 Task: Create a due date automation trigger when advanced on, 2 hours after a card is due add fields without custom field "Resume" set to a date not in this month.
Action: Mouse moved to (1044, 311)
Screenshot: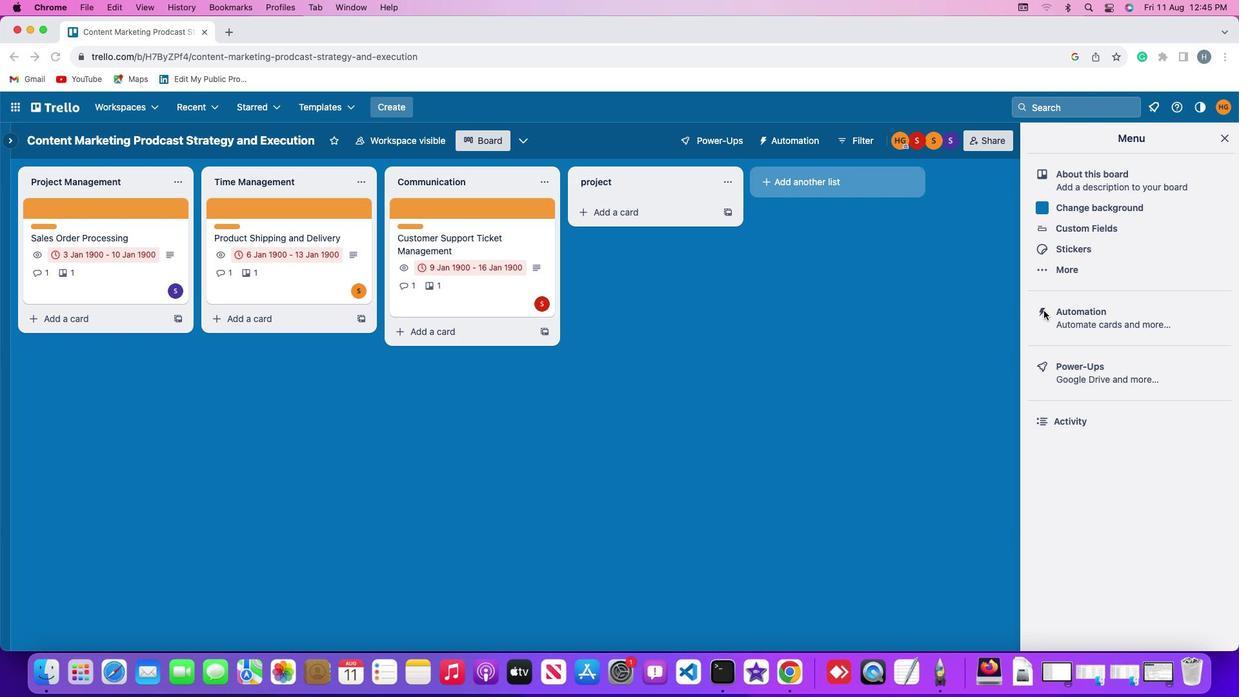 
Action: Mouse pressed left at (1044, 311)
Screenshot: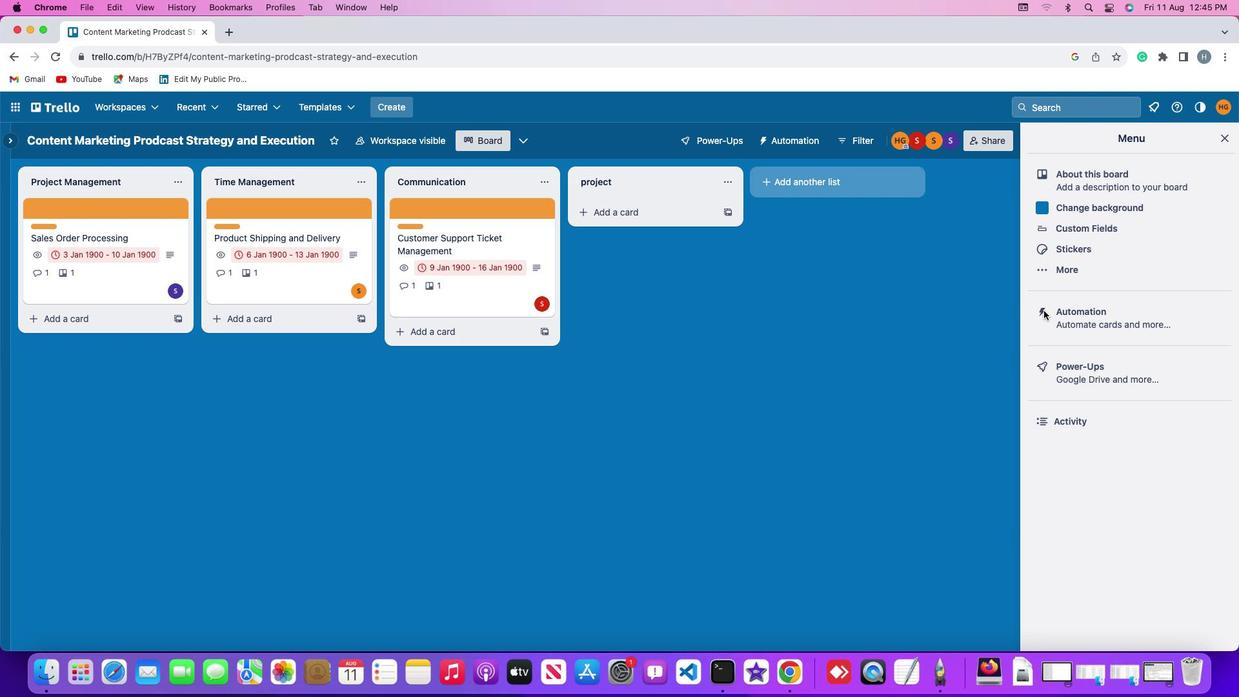 
Action: Mouse pressed left at (1044, 311)
Screenshot: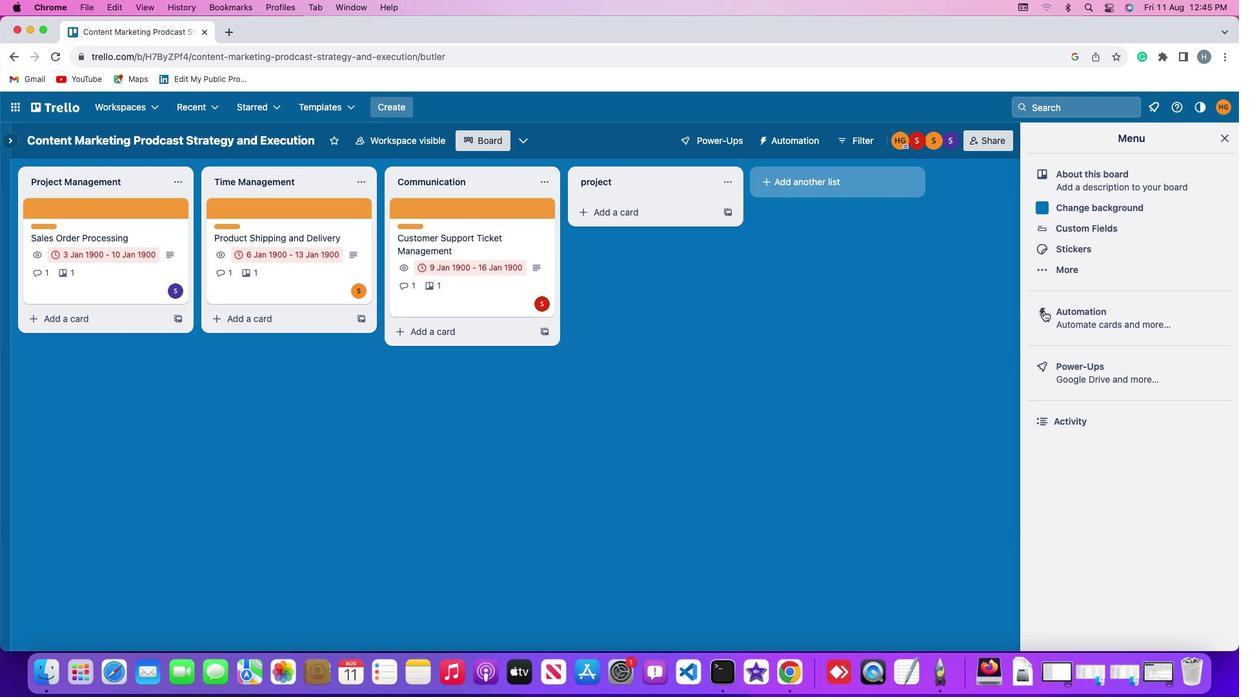 
Action: Mouse moved to (61, 308)
Screenshot: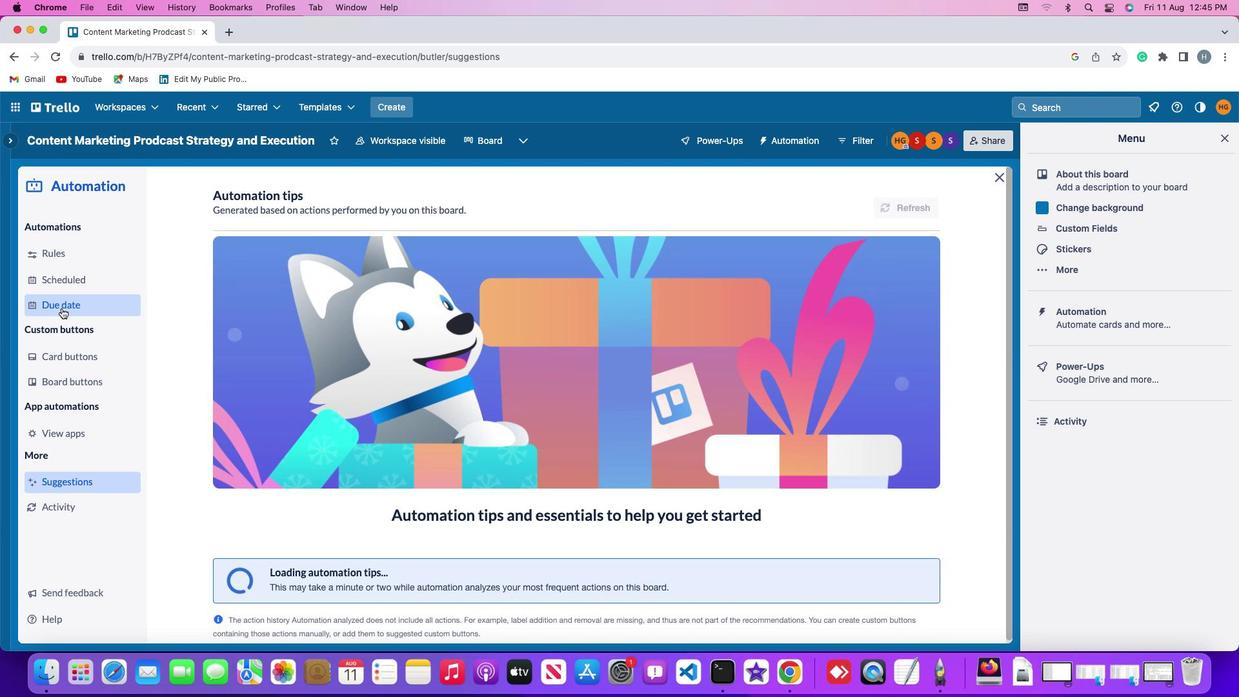 
Action: Mouse pressed left at (61, 308)
Screenshot: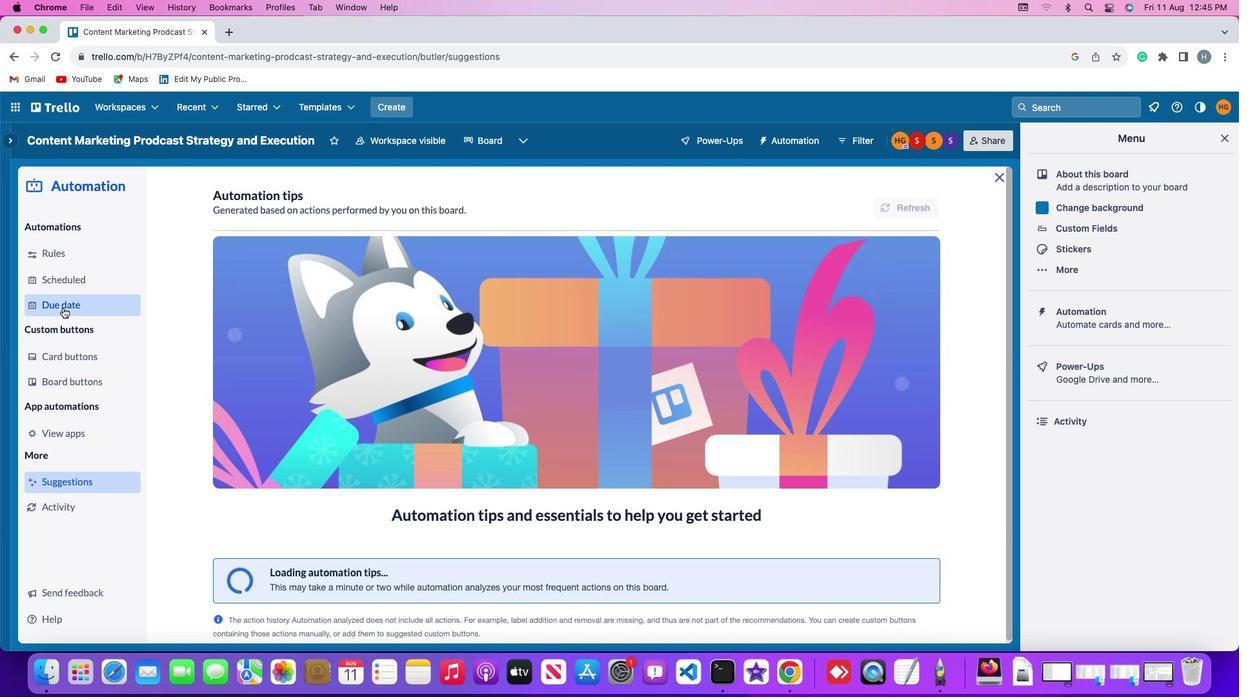 
Action: Mouse moved to (880, 197)
Screenshot: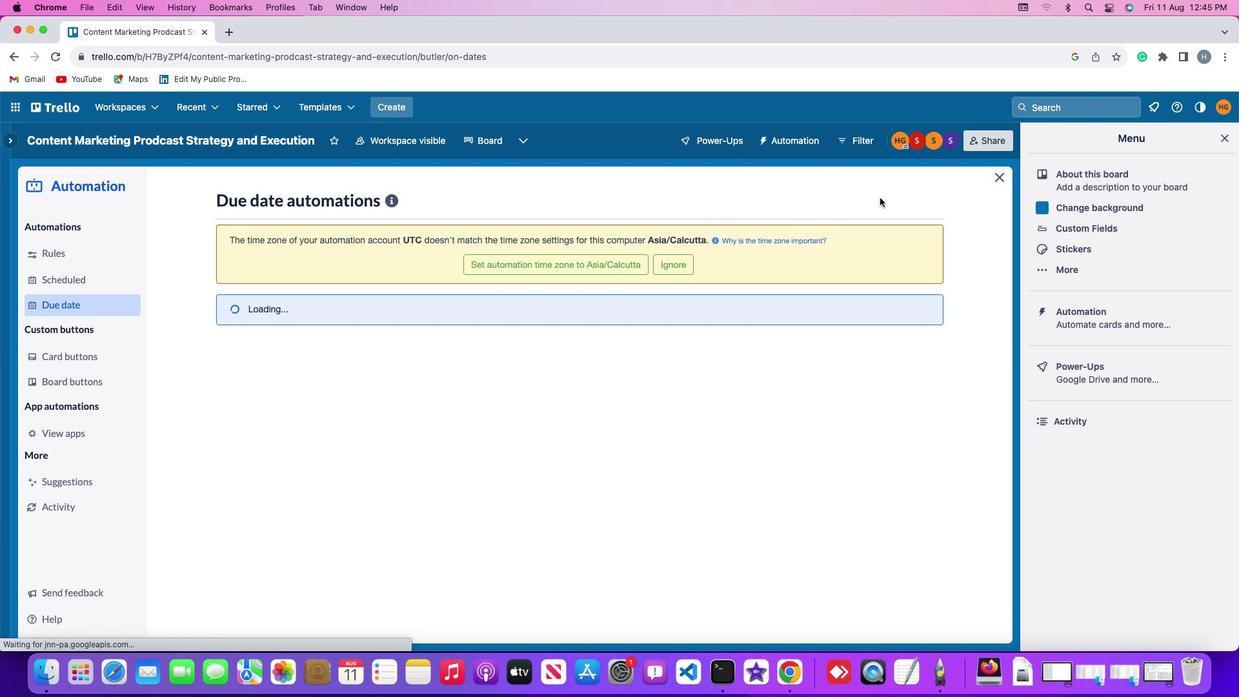 
Action: Mouse pressed left at (880, 197)
Screenshot: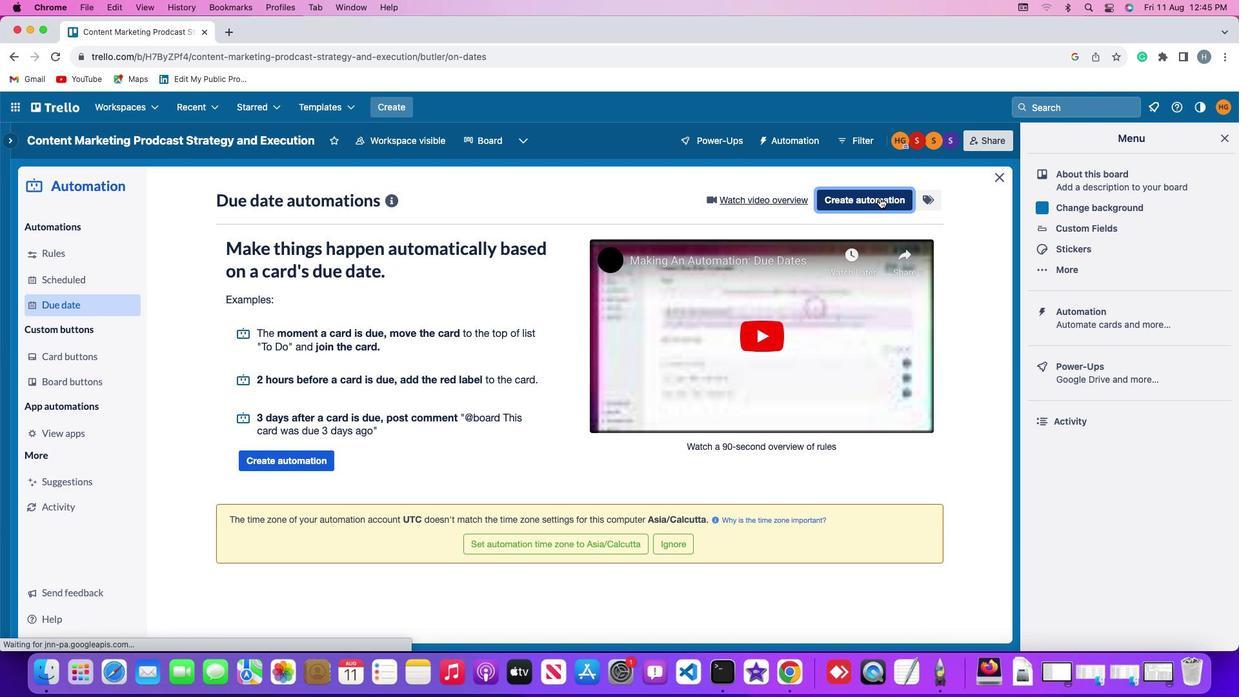 
Action: Mouse moved to (289, 318)
Screenshot: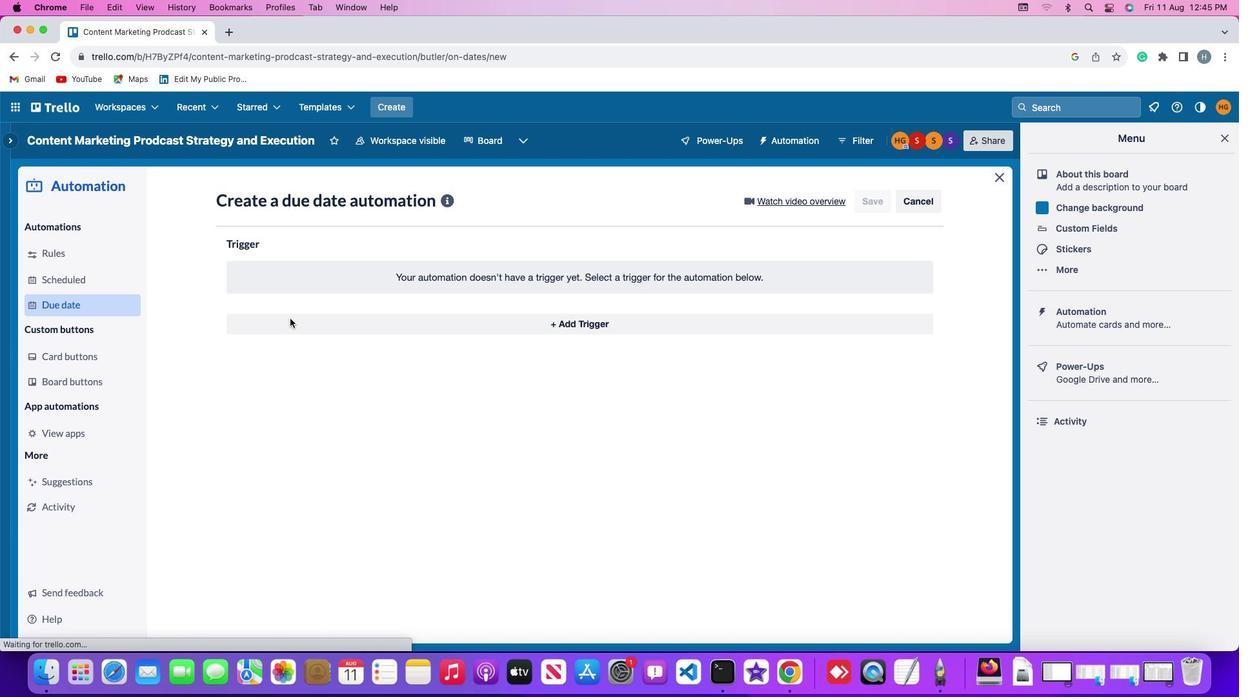 
Action: Mouse pressed left at (289, 318)
Screenshot: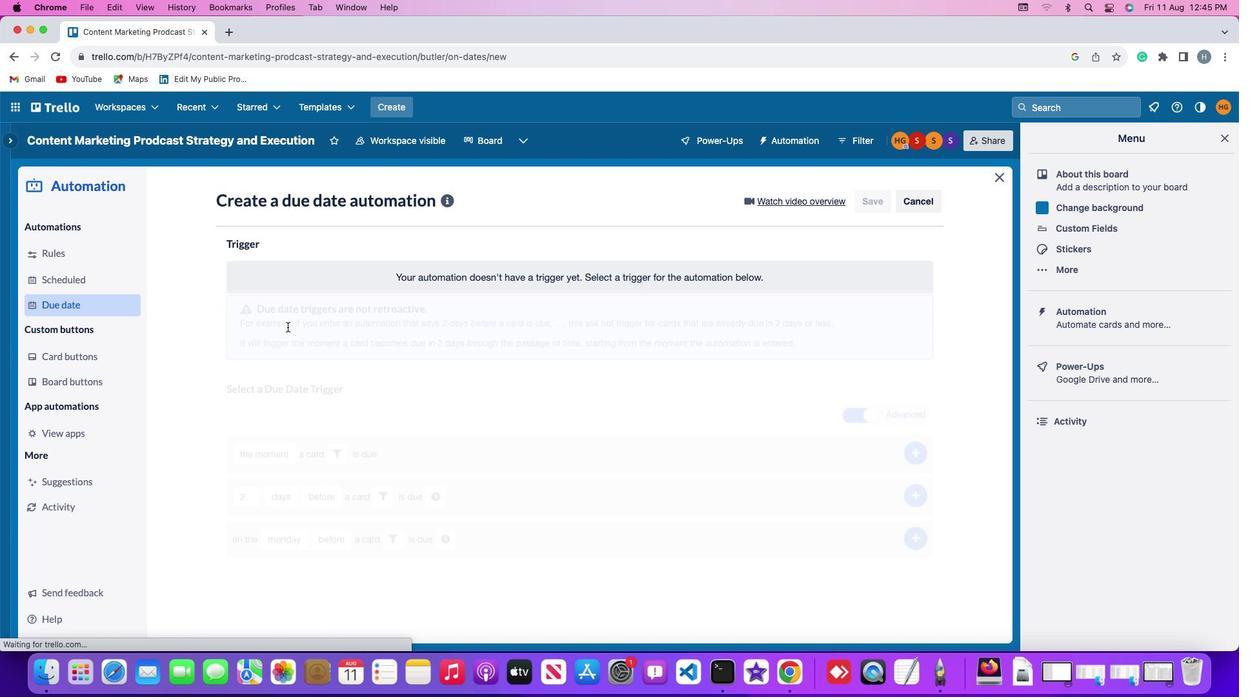 
Action: Mouse moved to (252, 526)
Screenshot: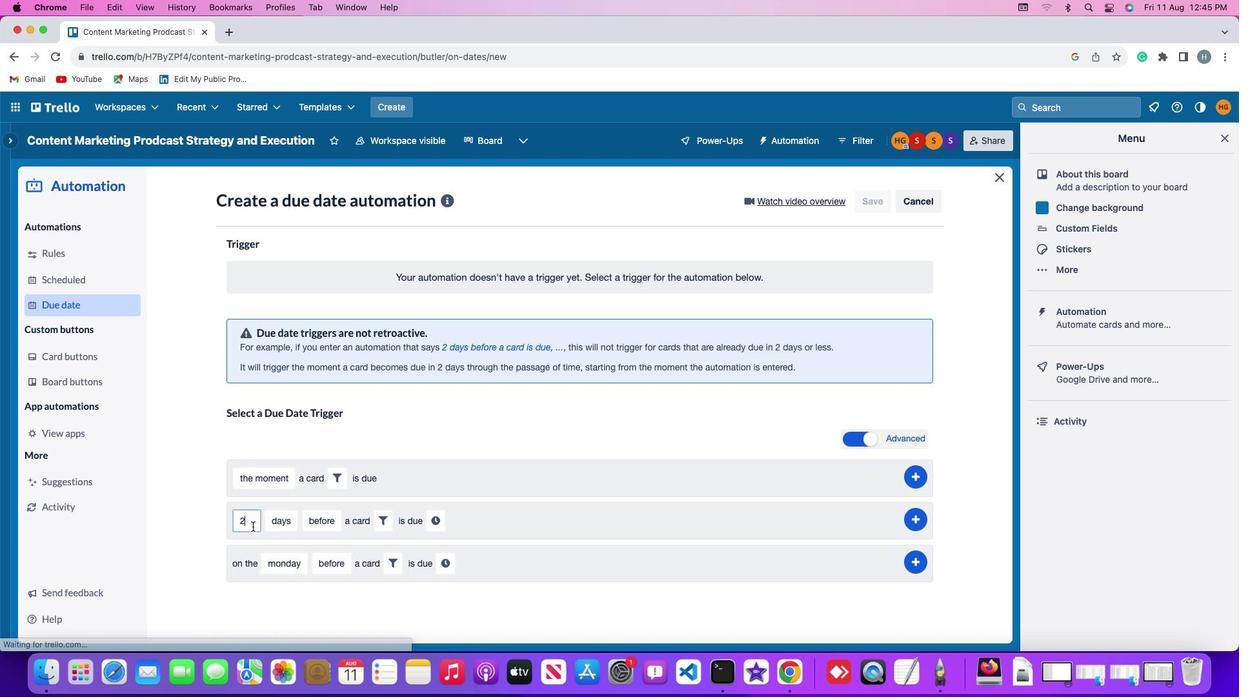 
Action: Mouse pressed left at (252, 526)
Screenshot: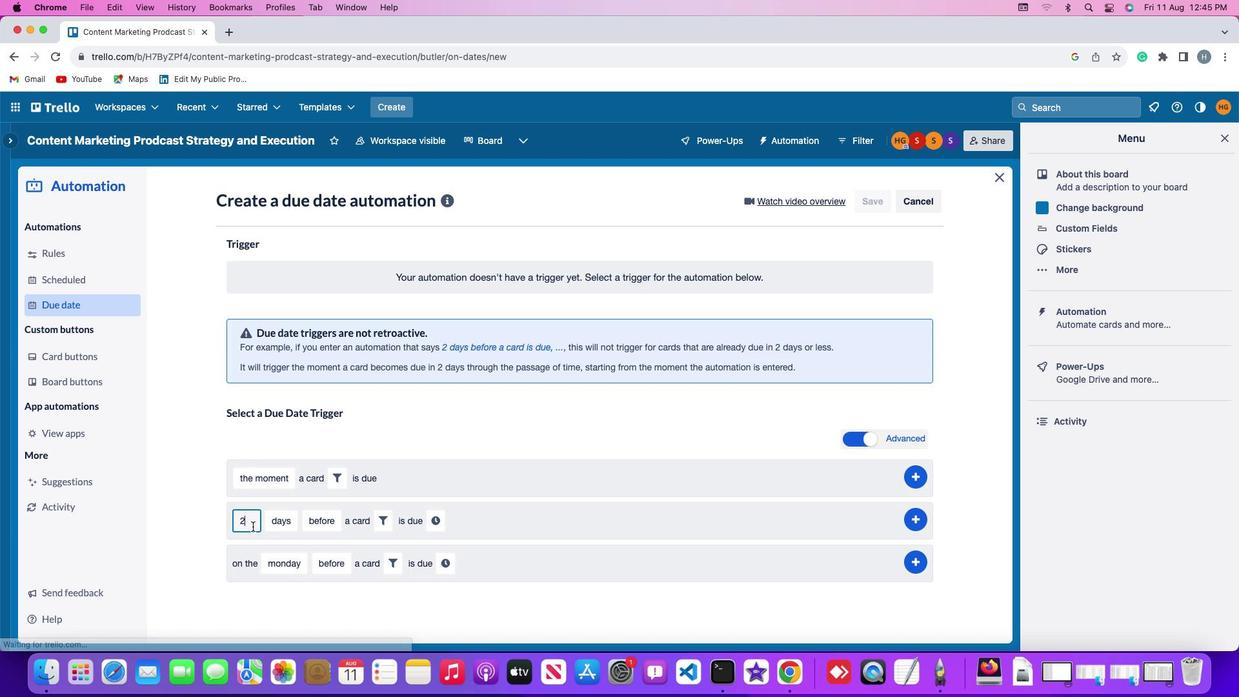 
Action: Mouse moved to (255, 525)
Screenshot: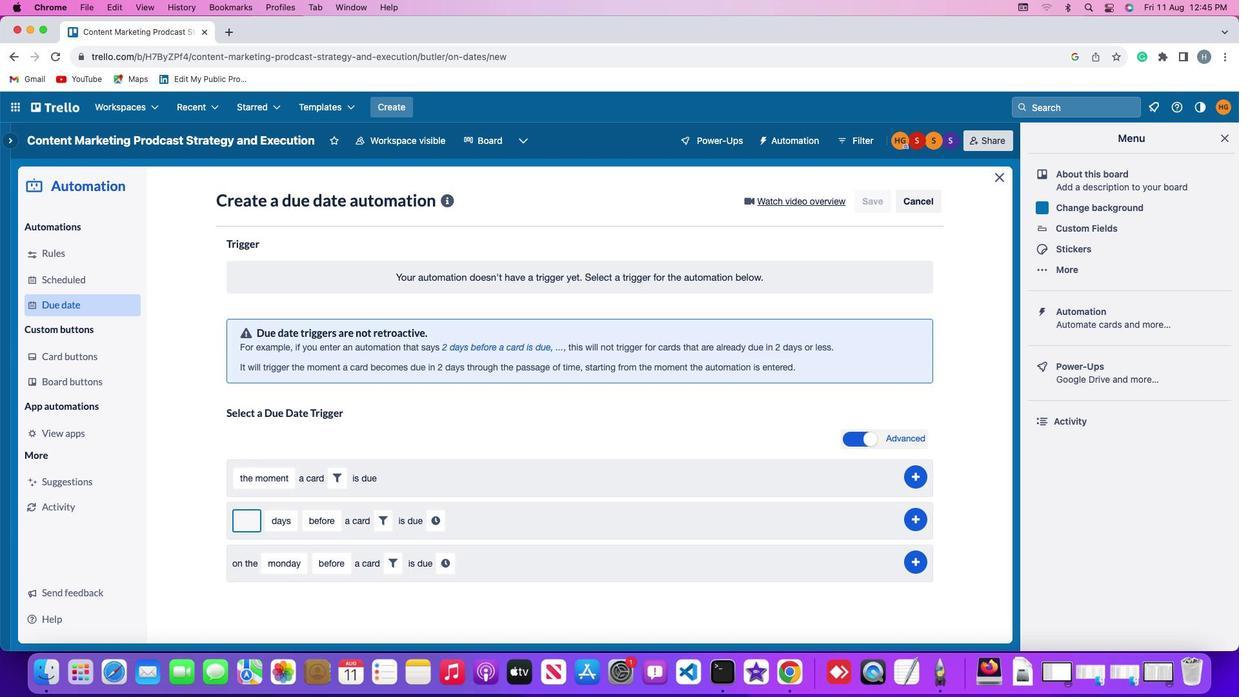 
Action: Key pressed Key.backspace'2'
Screenshot: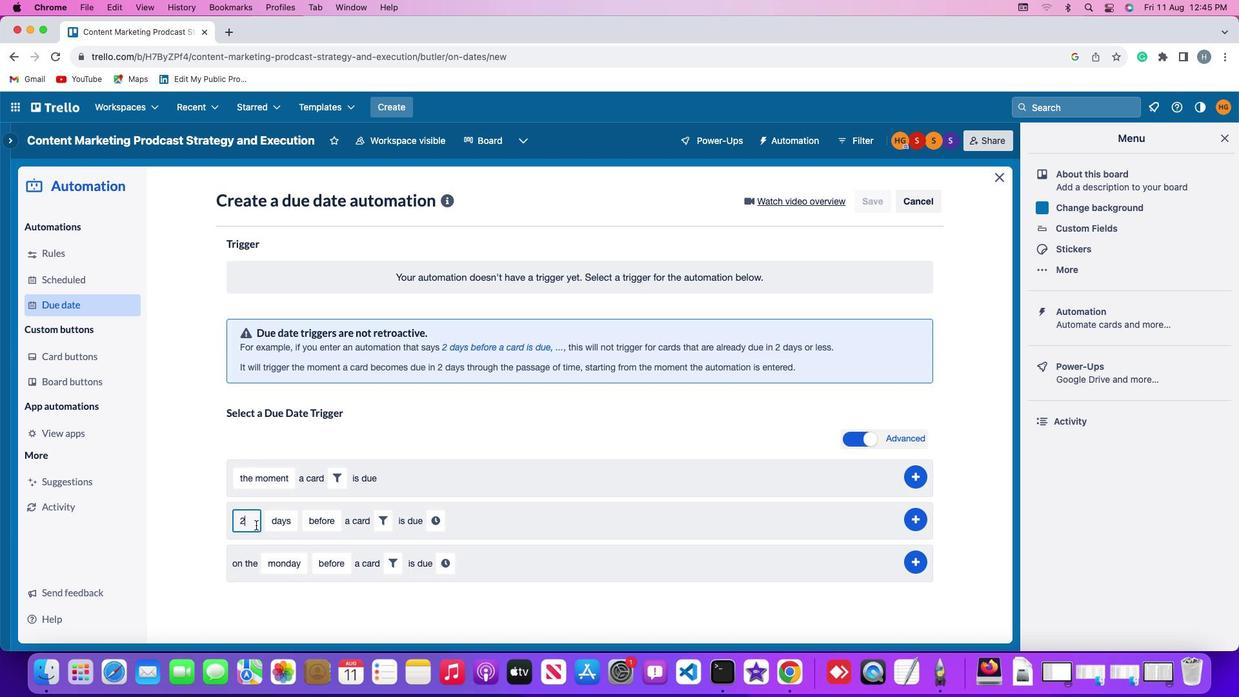 
Action: Mouse moved to (276, 524)
Screenshot: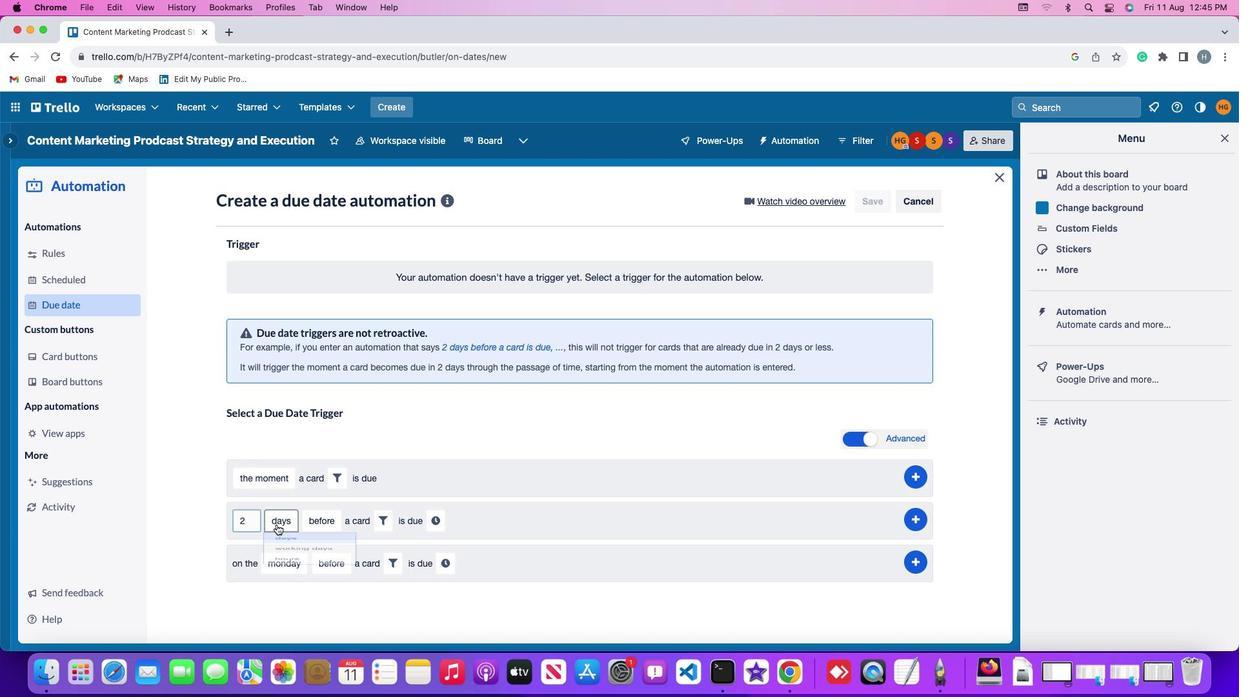 
Action: Mouse pressed left at (276, 524)
Screenshot: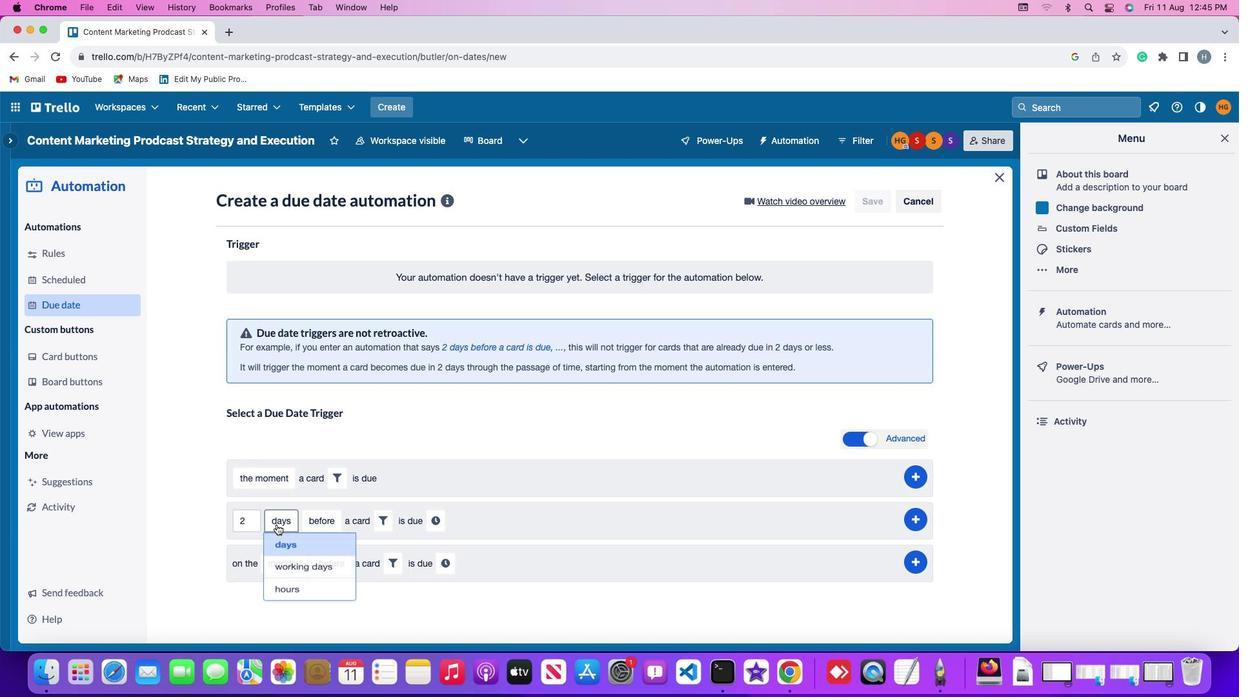 
Action: Mouse moved to (293, 596)
Screenshot: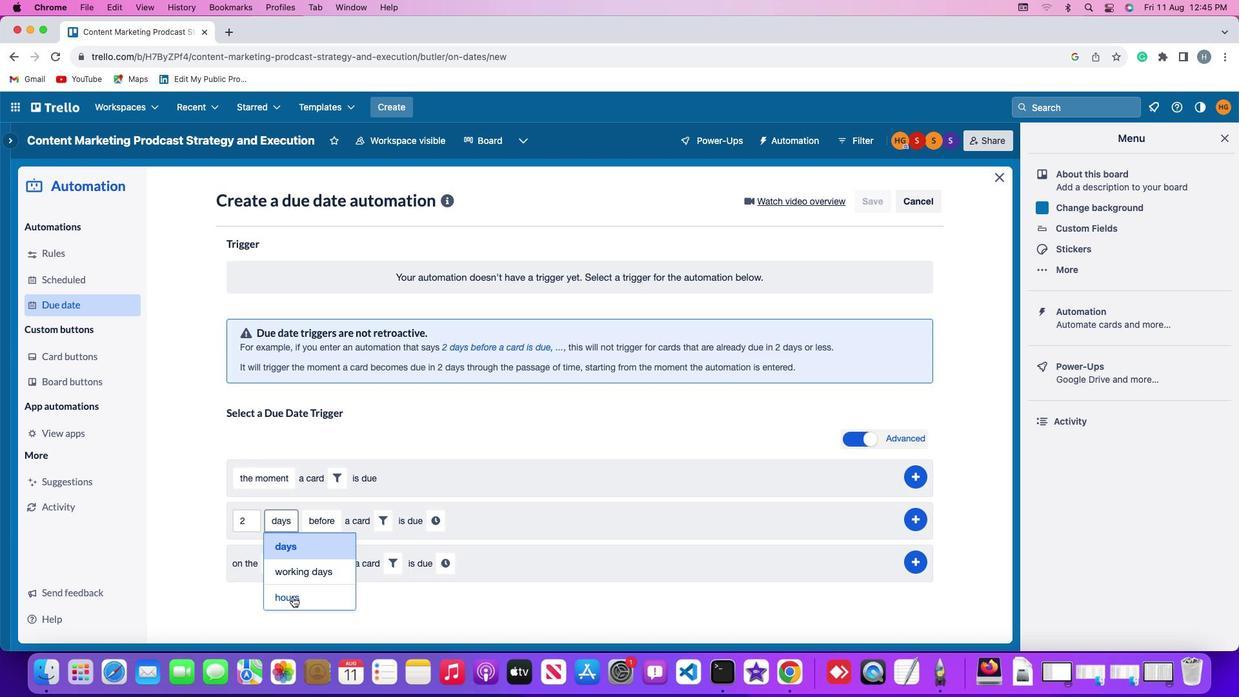 
Action: Mouse pressed left at (293, 596)
Screenshot: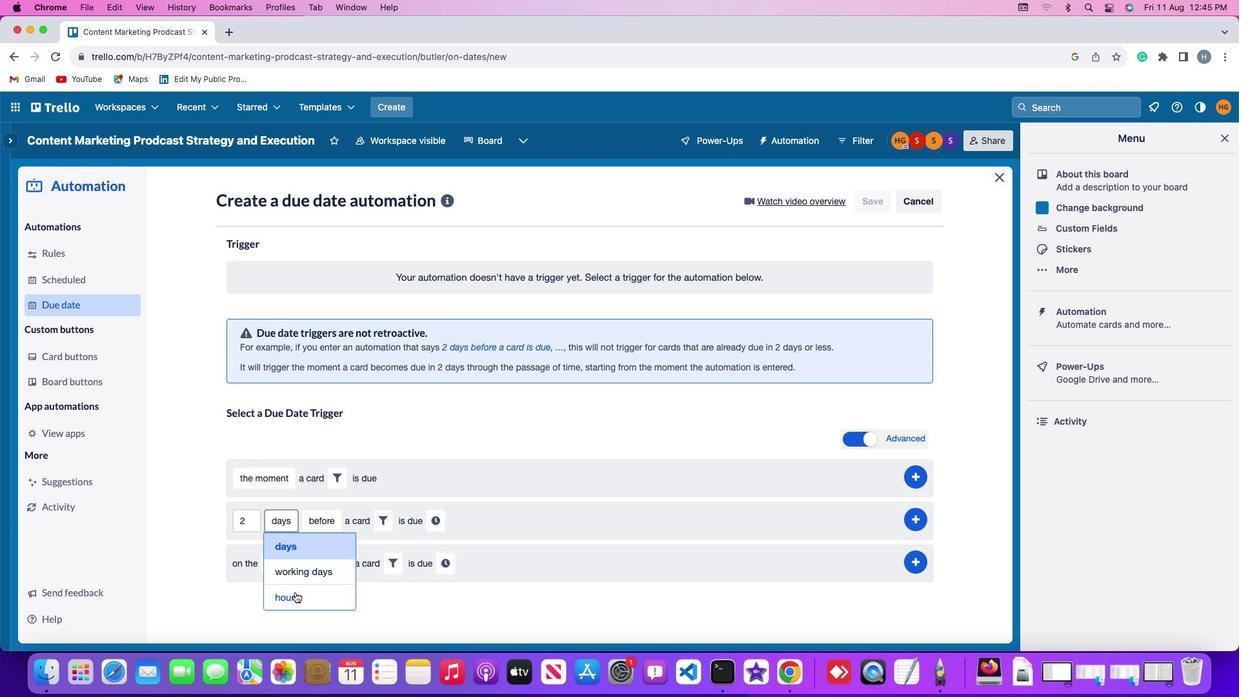 
Action: Mouse moved to (313, 521)
Screenshot: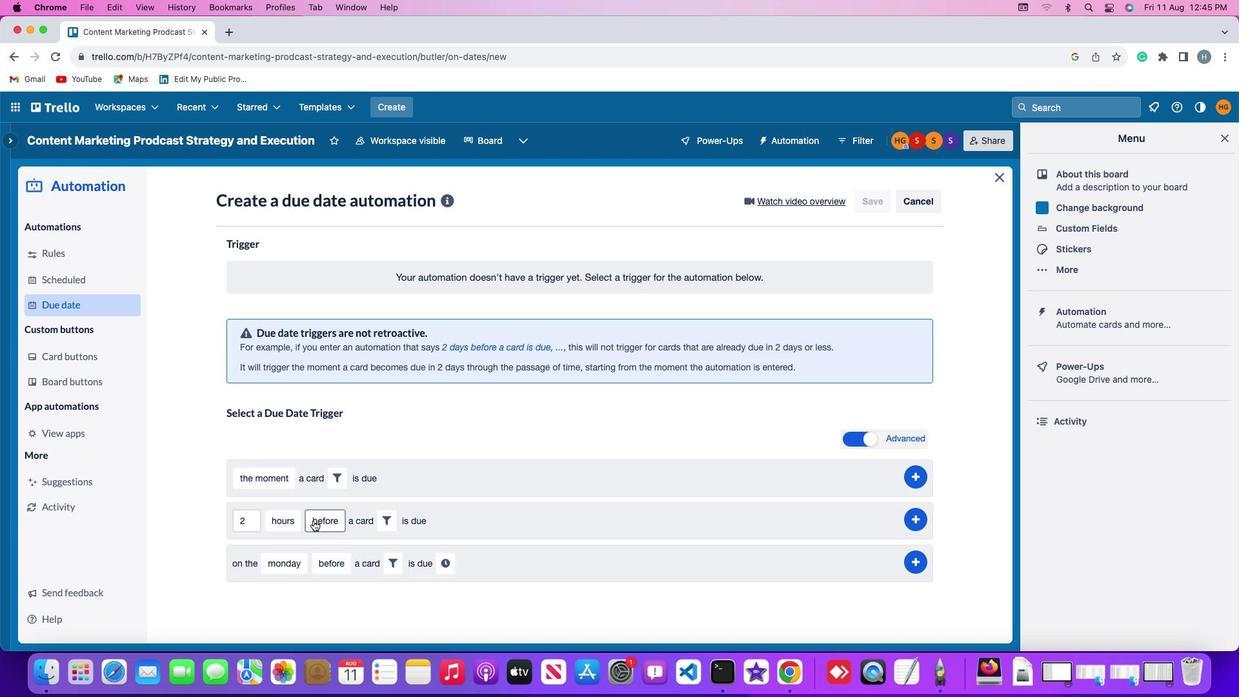 
Action: Mouse pressed left at (313, 521)
Screenshot: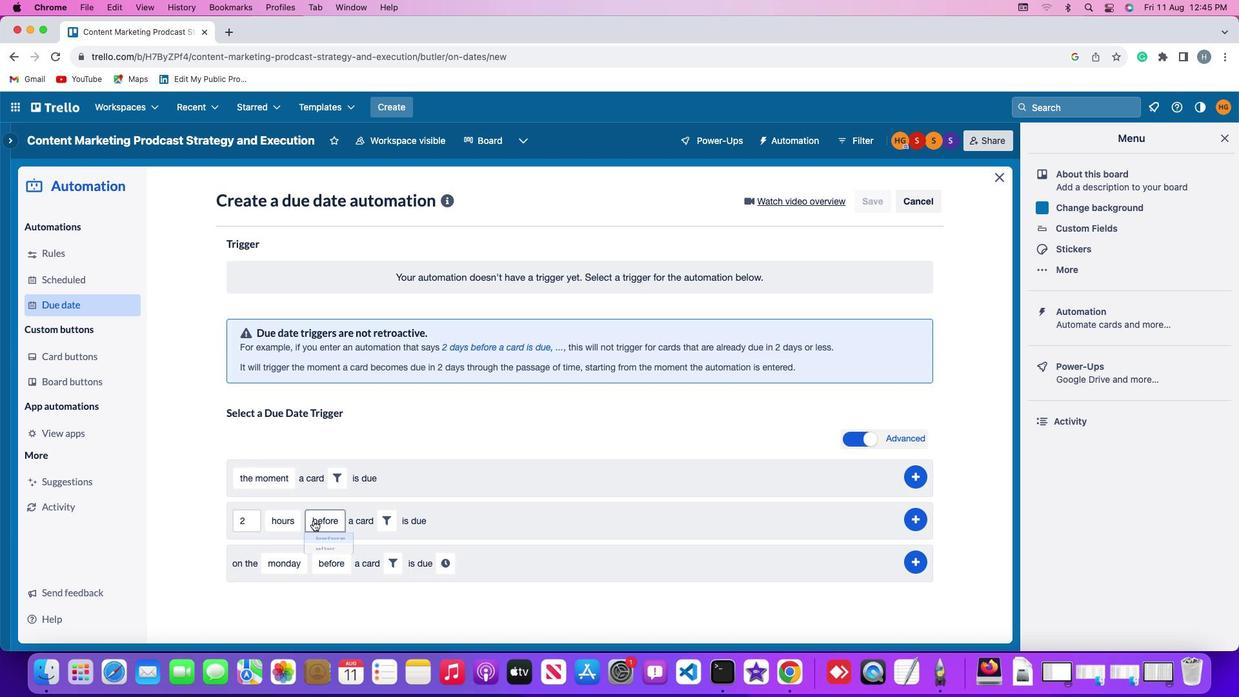 
Action: Mouse moved to (331, 577)
Screenshot: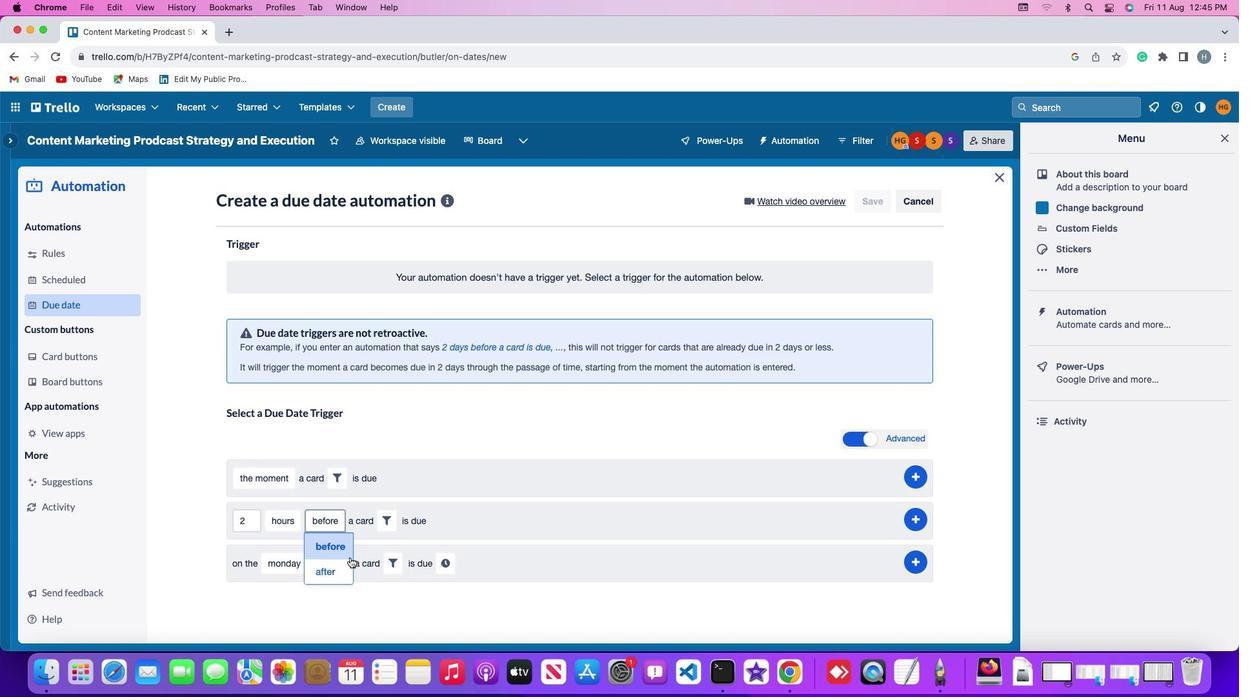 
Action: Mouse pressed left at (331, 577)
Screenshot: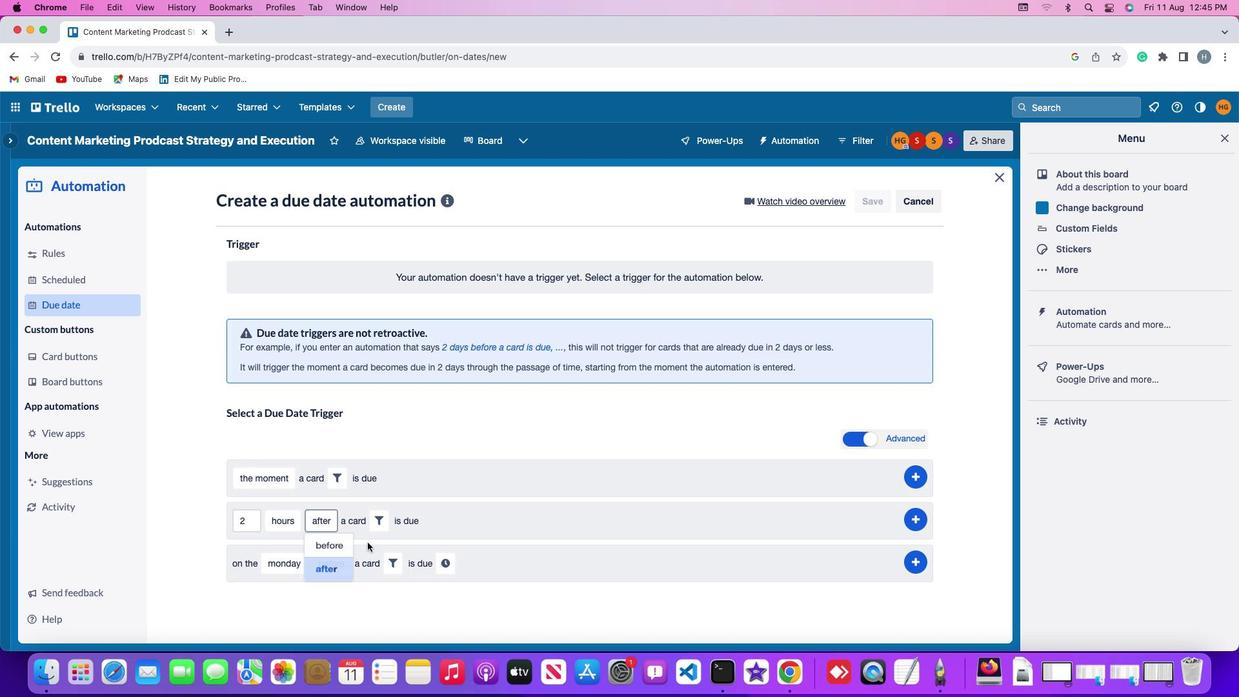 
Action: Mouse moved to (382, 524)
Screenshot: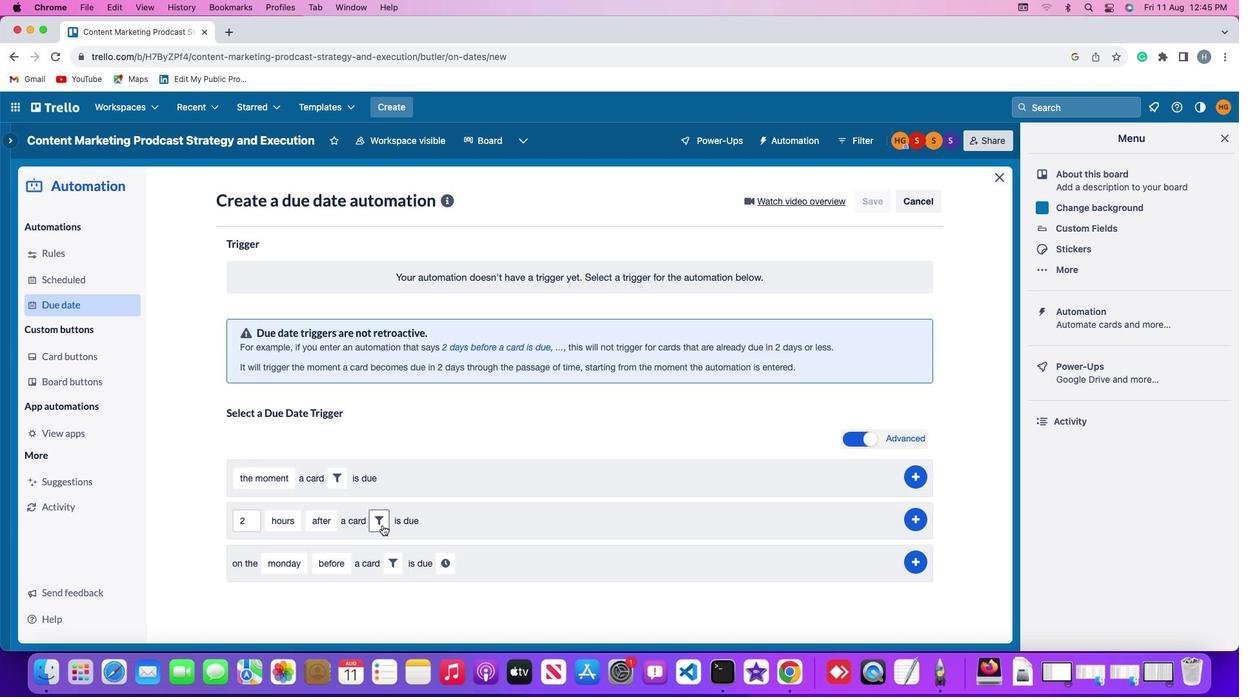 
Action: Mouse pressed left at (382, 524)
Screenshot: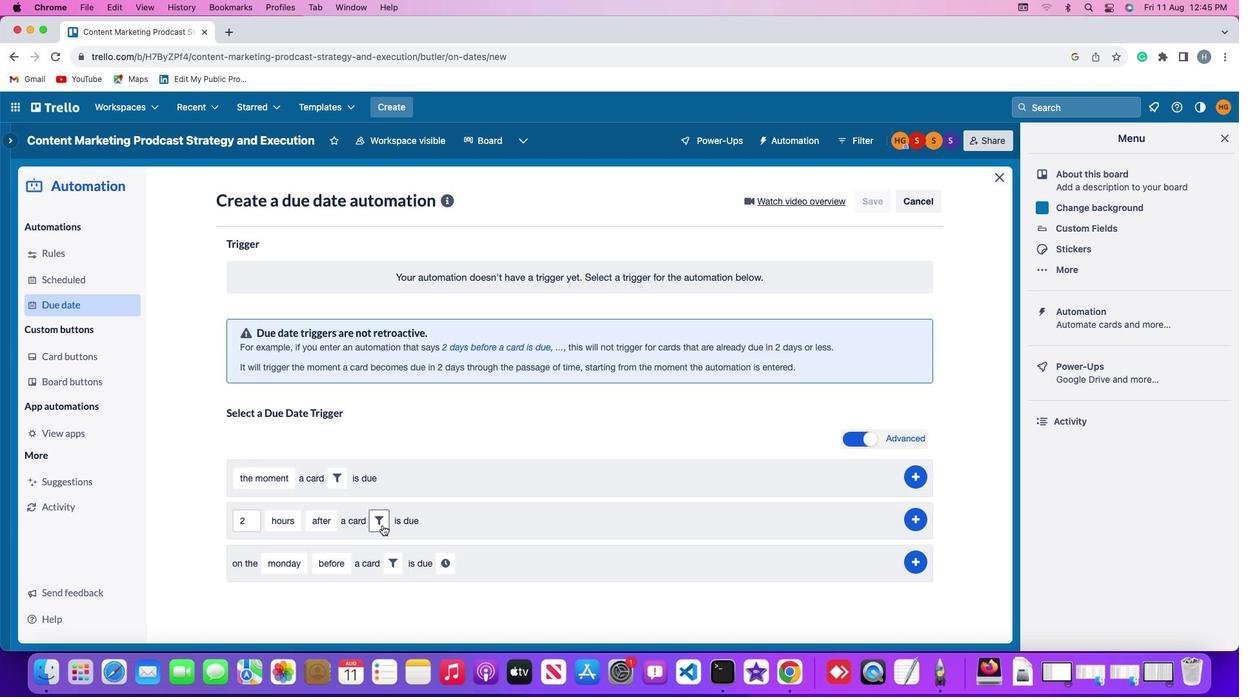 
Action: Mouse moved to (586, 570)
Screenshot: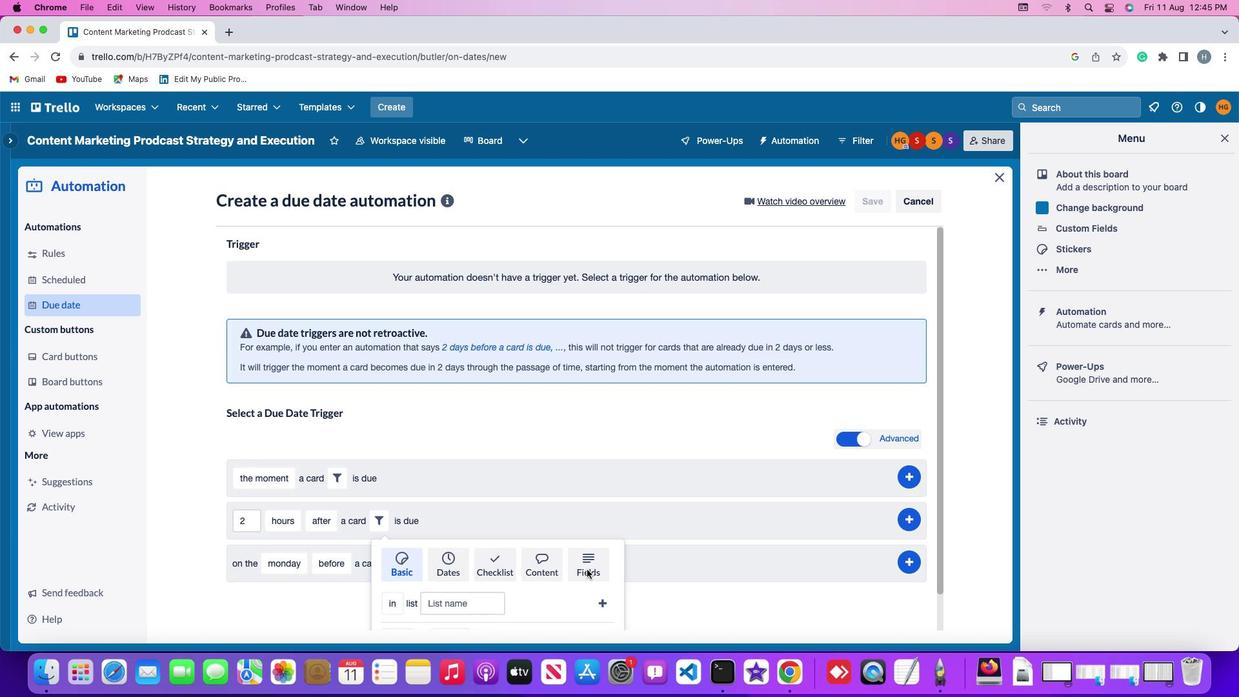 
Action: Mouse pressed left at (586, 570)
Screenshot: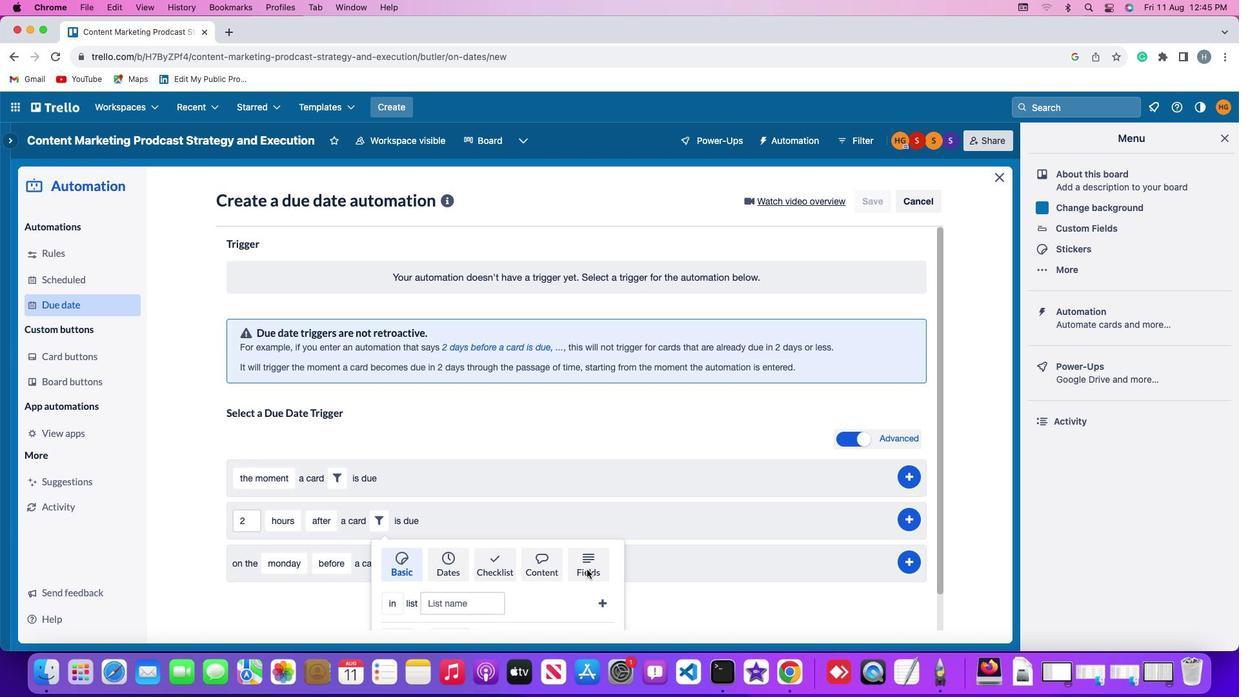 
Action: Mouse moved to (291, 597)
Screenshot: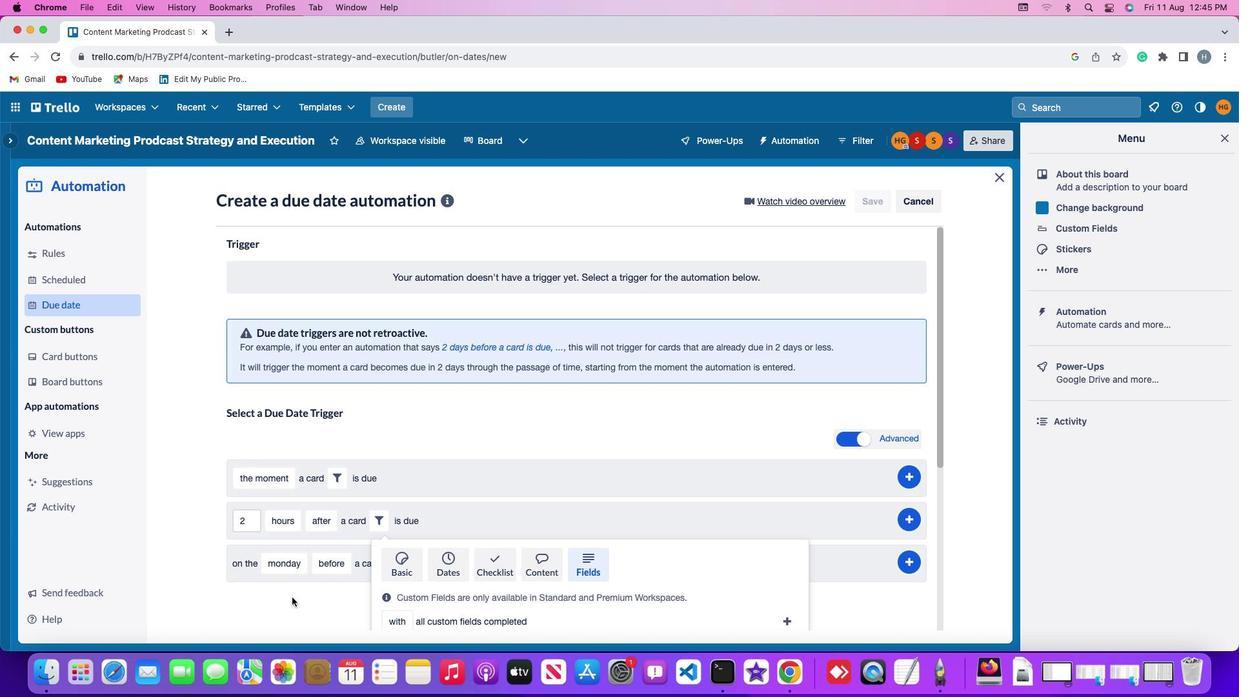 
Action: Mouse scrolled (291, 597) with delta (0, 0)
Screenshot: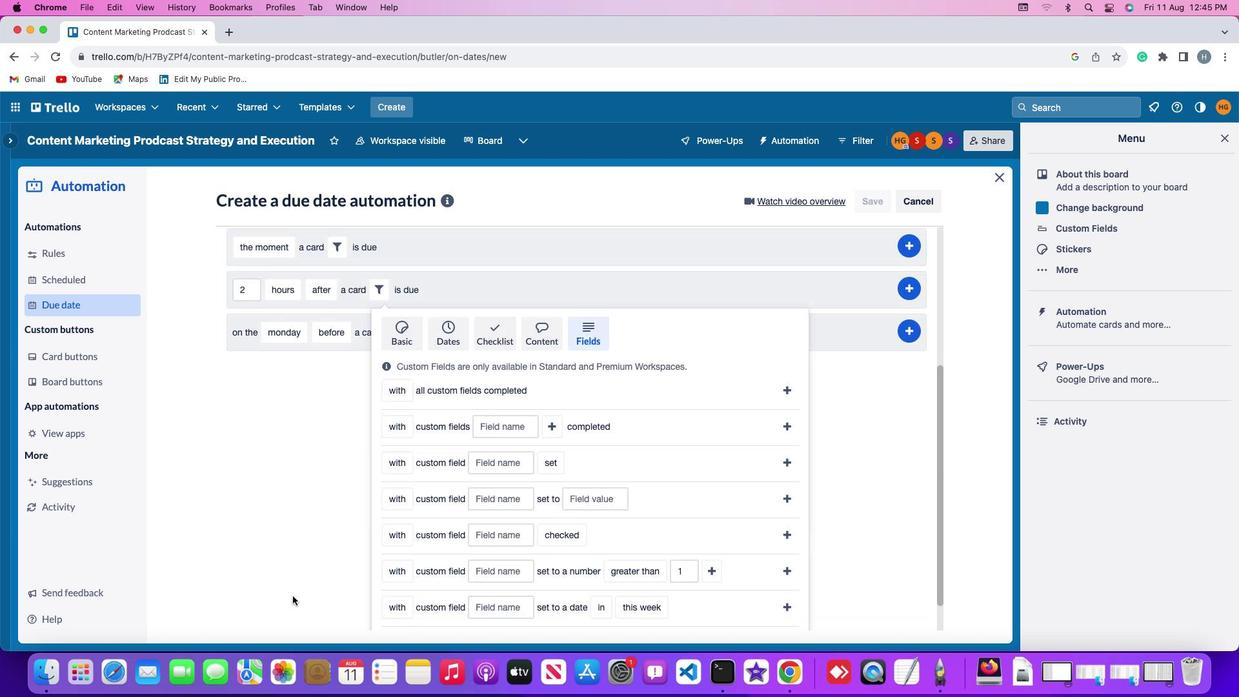 
Action: Mouse scrolled (291, 597) with delta (0, 0)
Screenshot: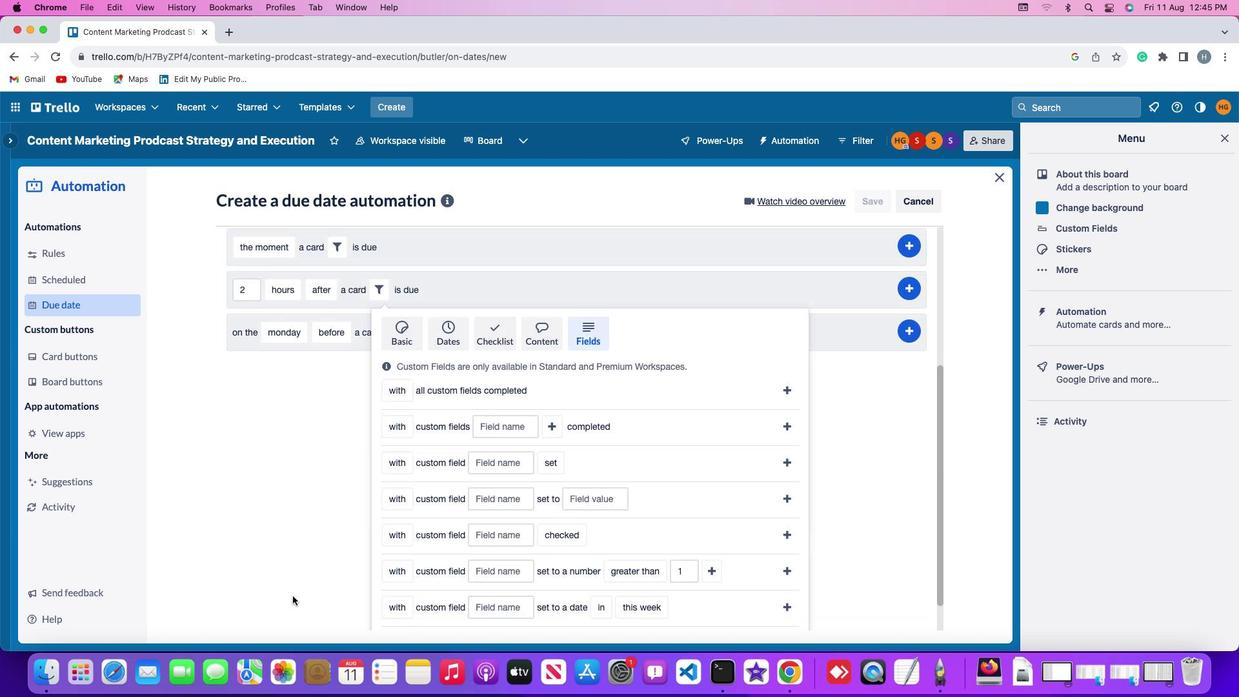 
Action: Mouse scrolled (291, 597) with delta (0, -2)
Screenshot: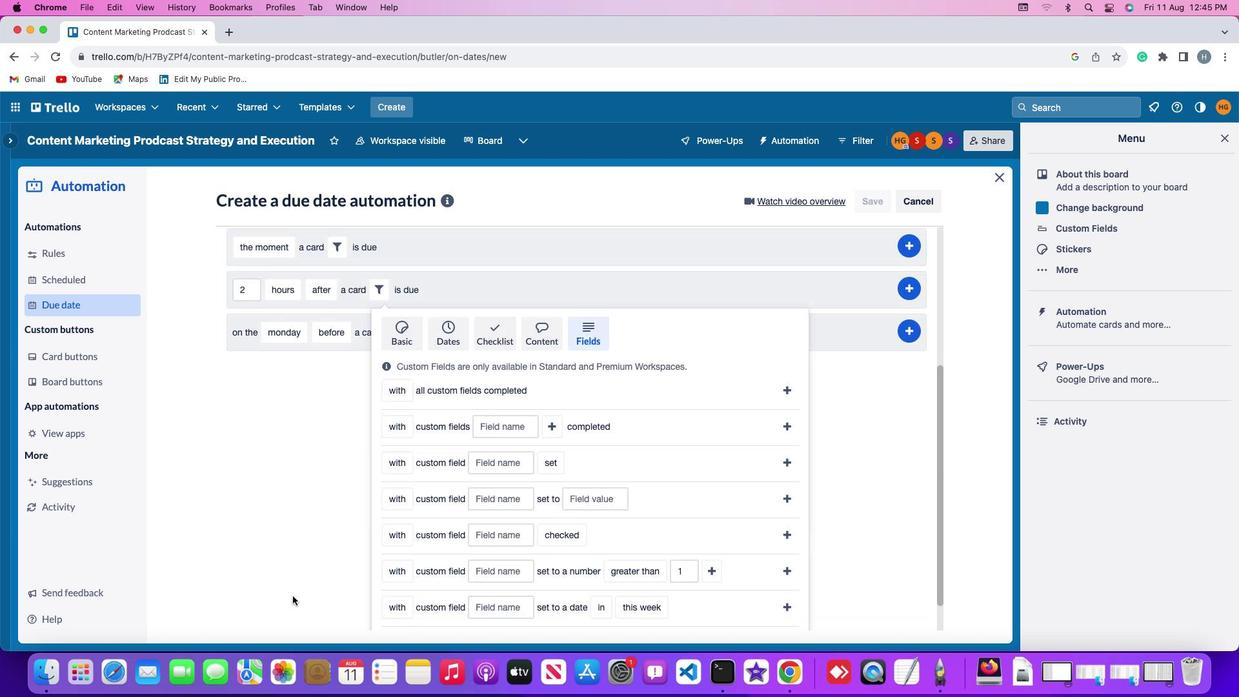 
Action: Mouse scrolled (291, 597) with delta (0, -3)
Screenshot: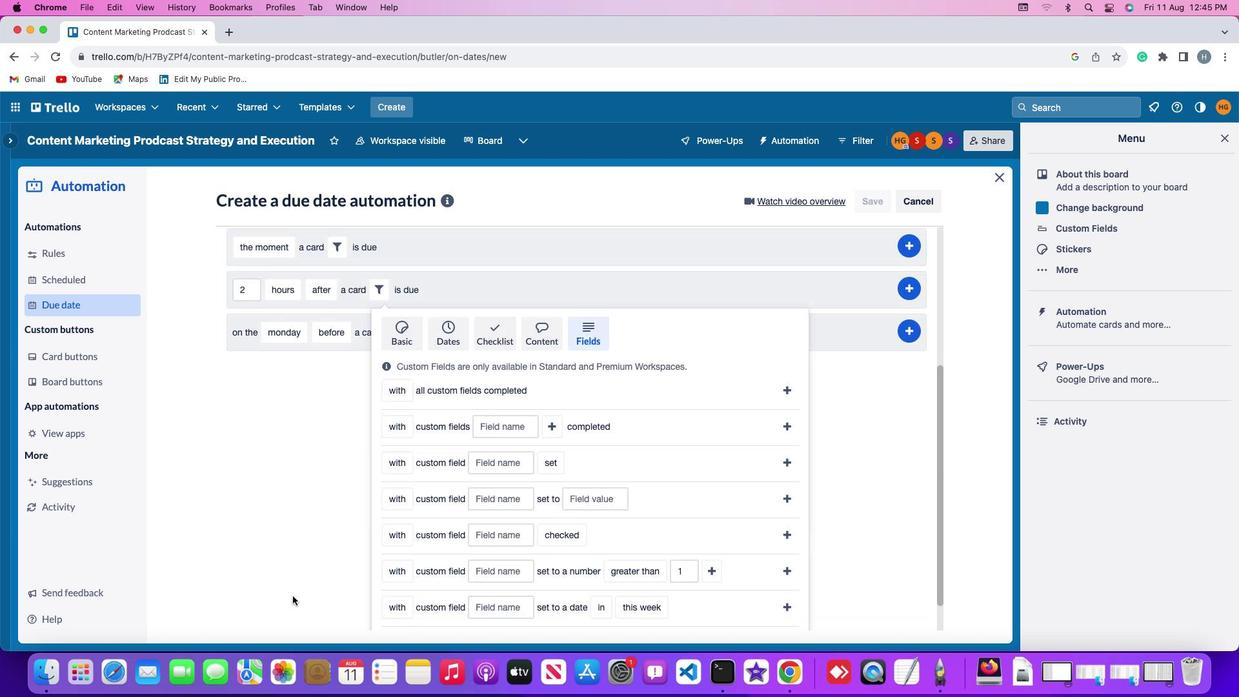 
Action: Mouse scrolled (291, 597) with delta (0, -3)
Screenshot: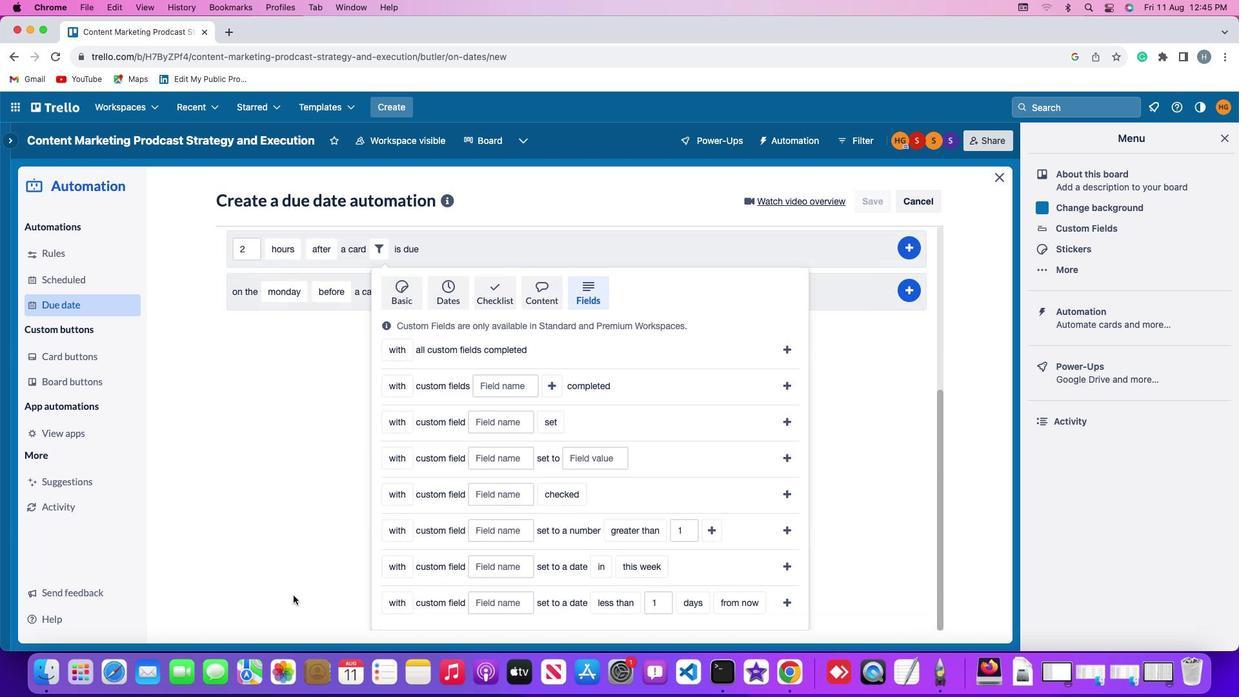 
Action: Mouse scrolled (291, 597) with delta (0, -4)
Screenshot: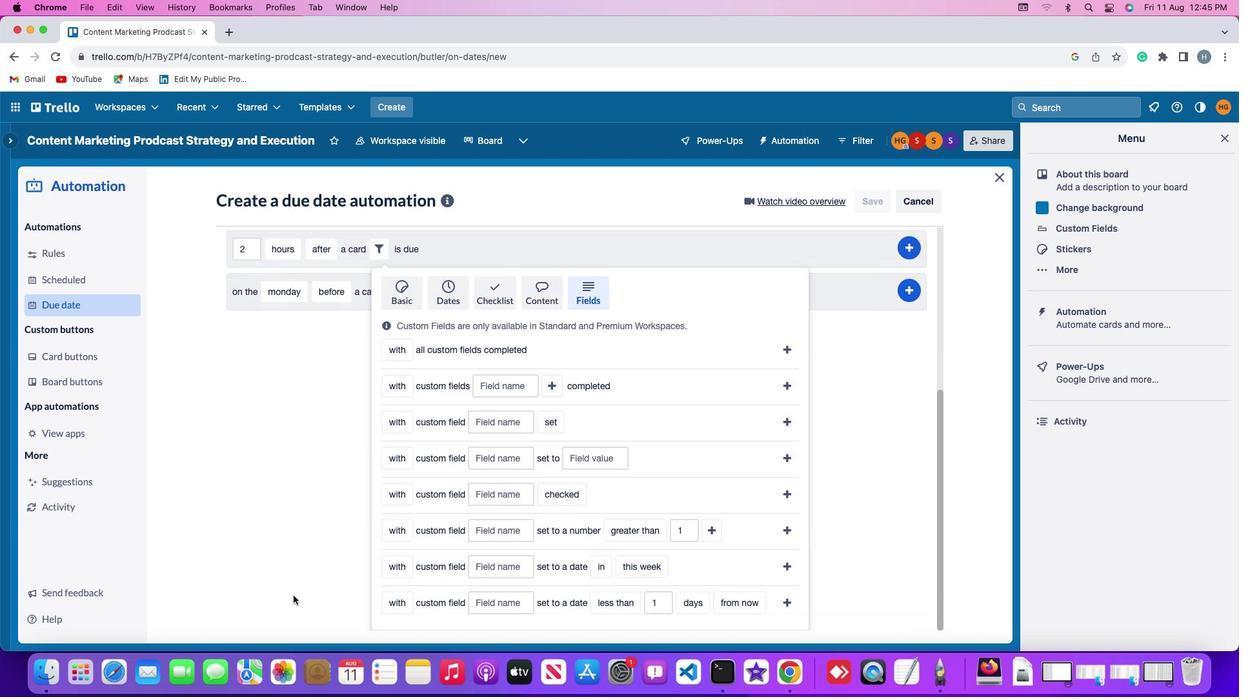 
Action: Mouse moved to (293, 596)
Screenshot: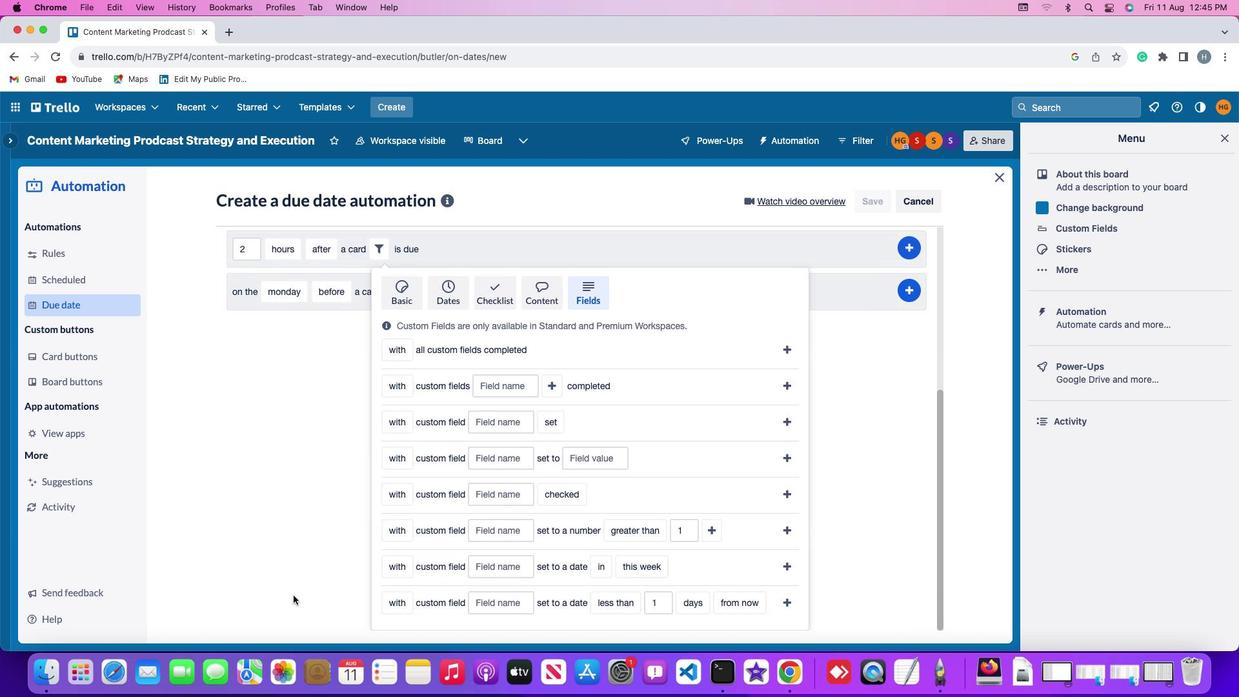
Action: Mouse scrolled (293, 596) with delta (0, 0)
Screenshot: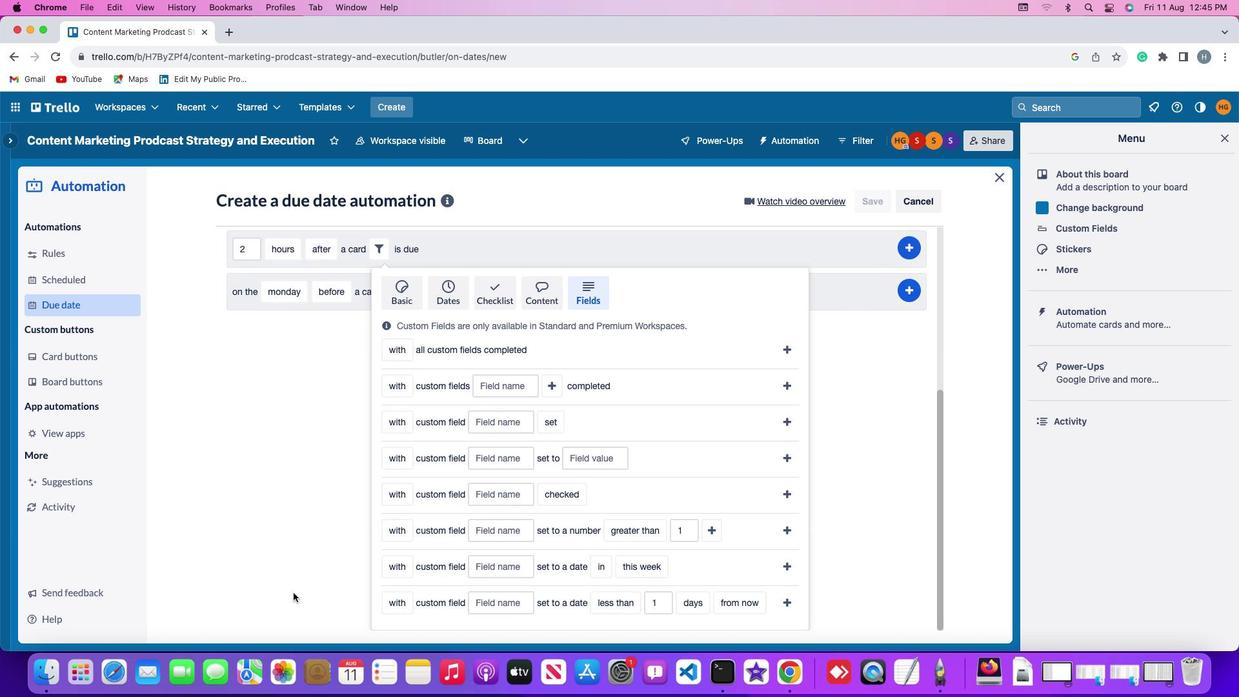 
Action: Mouse scrolled (293, 596) with delta (0, 0)
Screenshot: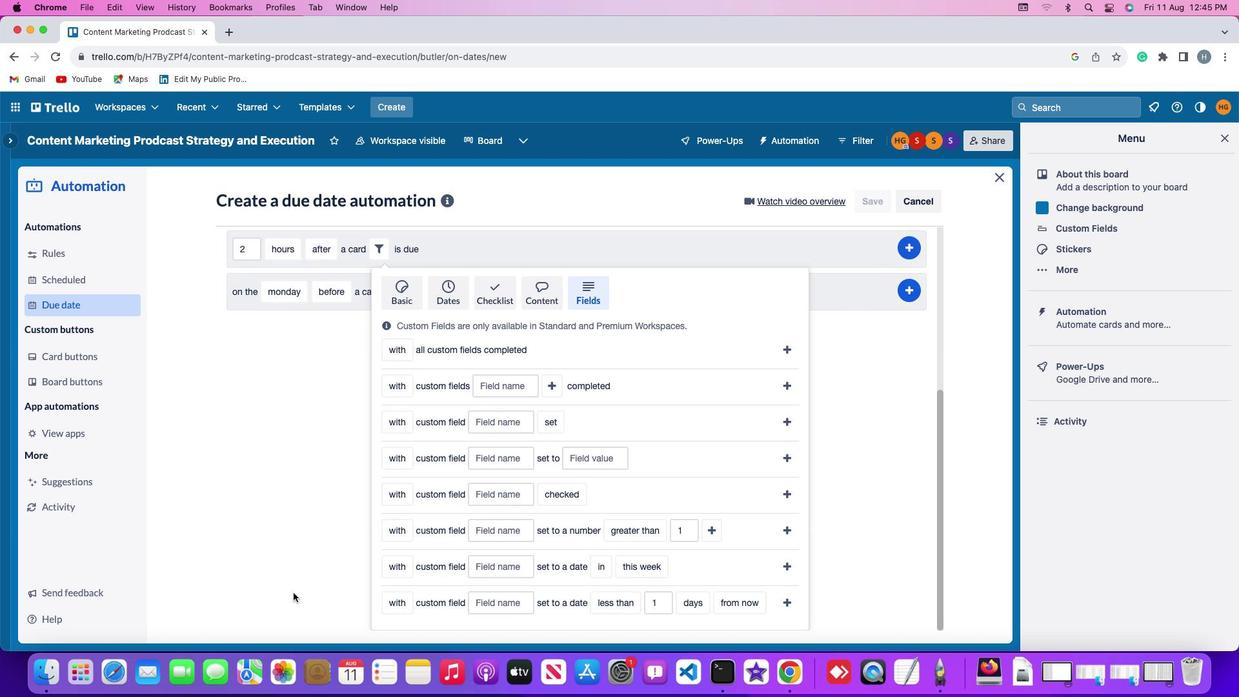 
Action: Mouse scrolled (293, 596) with delta (0, -1)
Screenshot: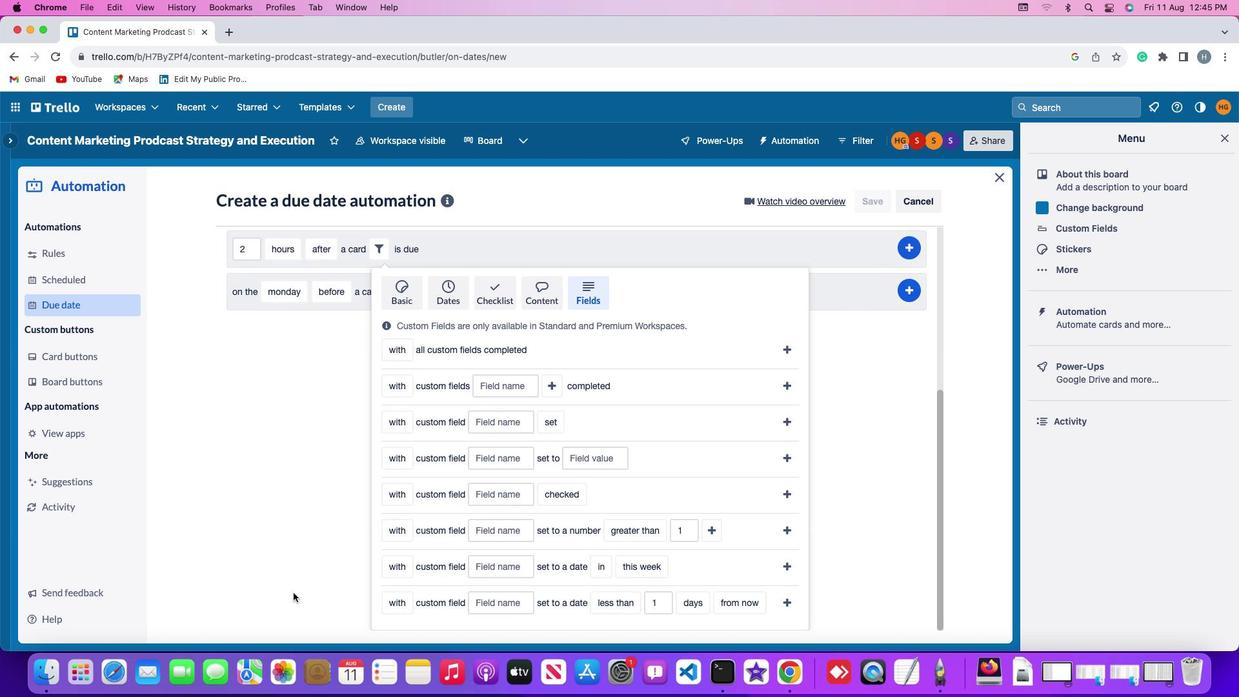 
Action: Mouse moved to (293, 595)
Screenshot: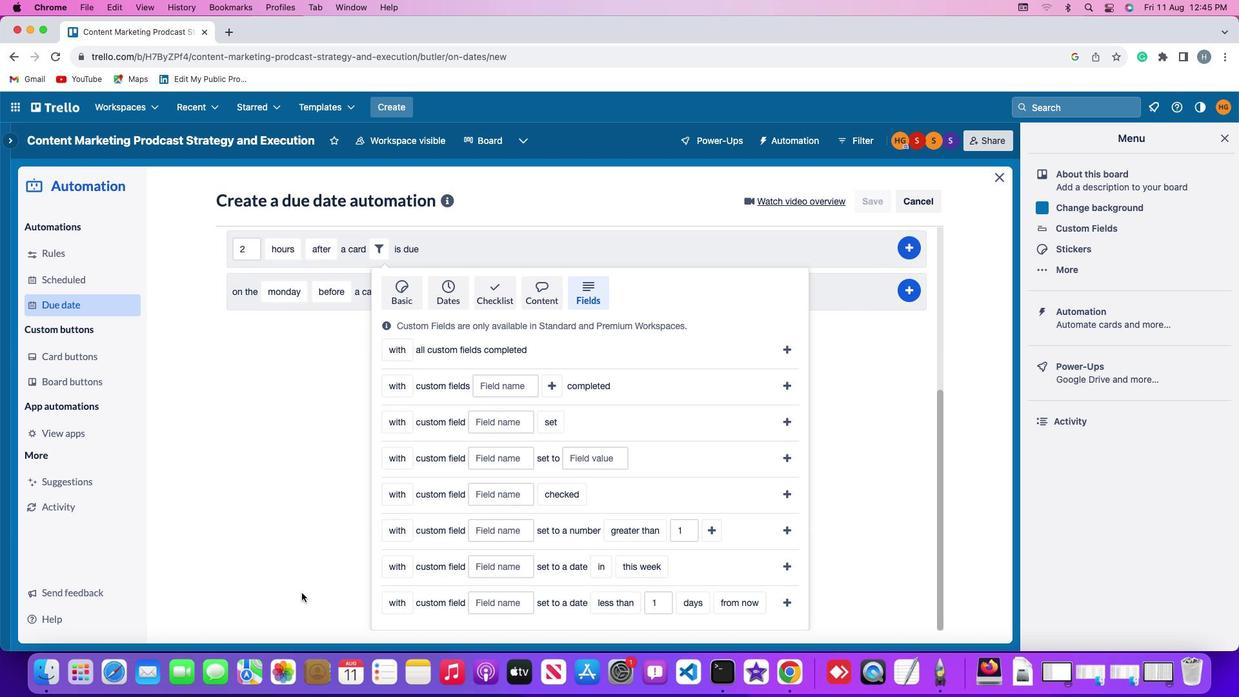 
Action: Mouse scrolled (293, 595) with delta (0, -3)
Screenshot: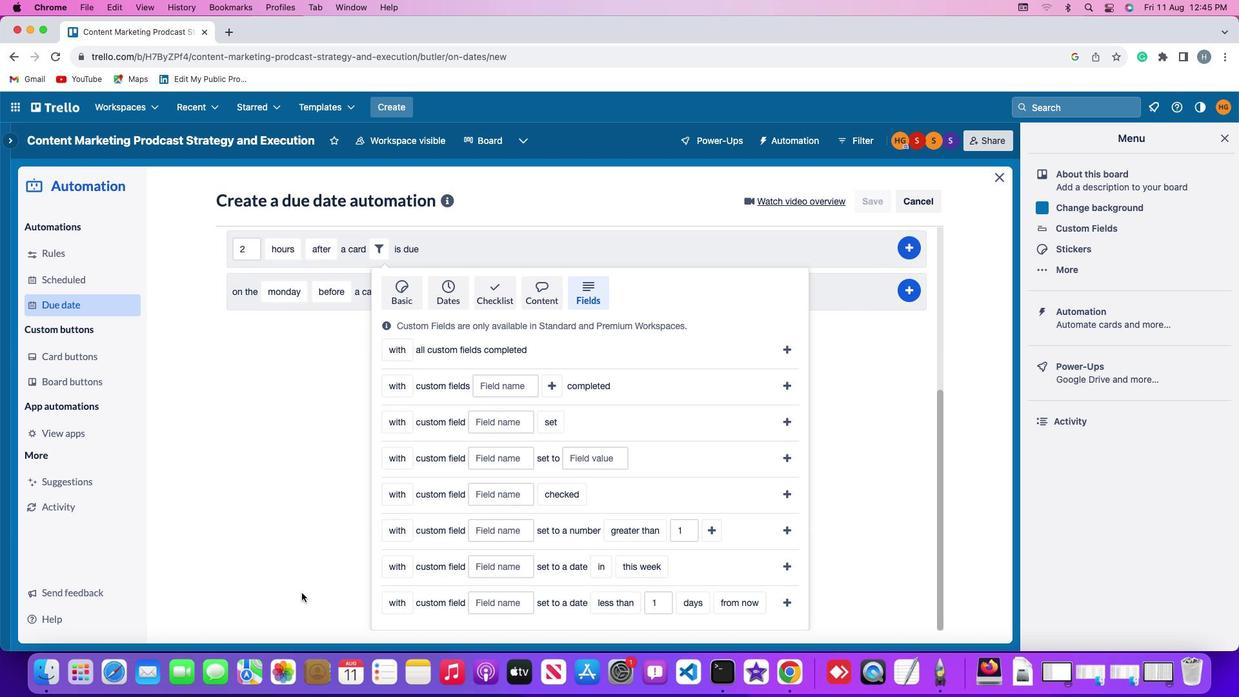 
Action: Mouse moved to (392, 564)
Screenshot: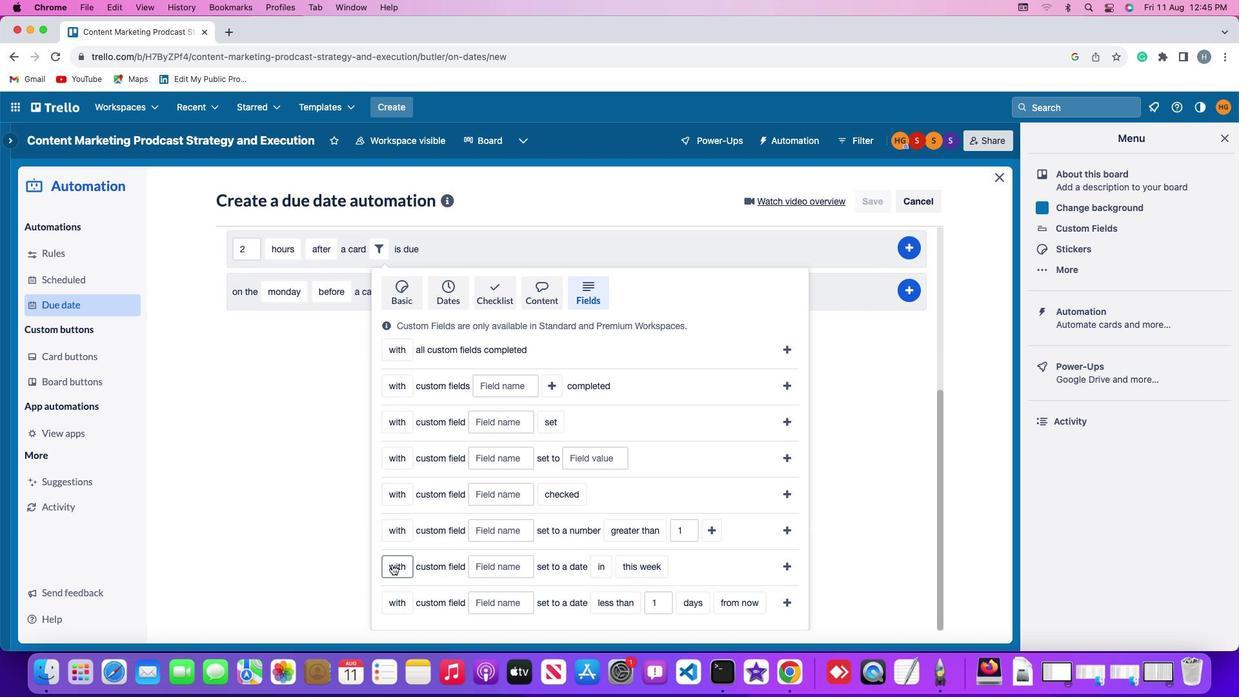 
Action: Mouse pressed left at (392, 564)
Screenshot: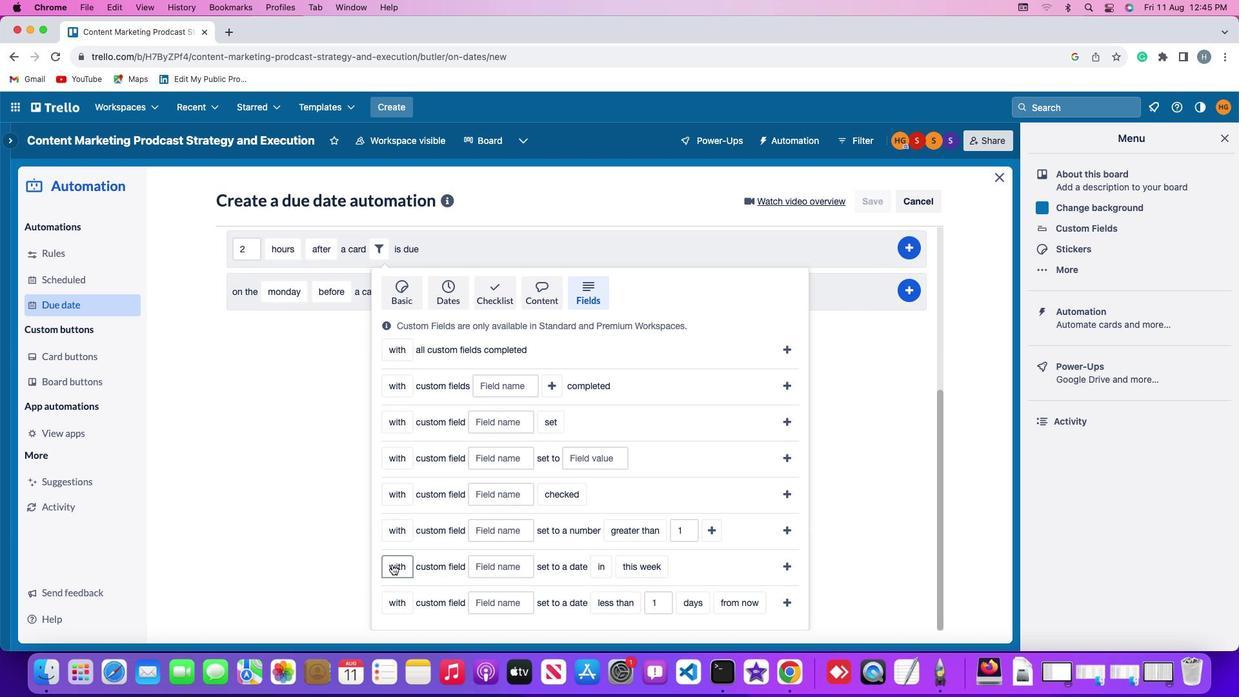 
Action: Mouse moved to (399, 616)
Screenshot: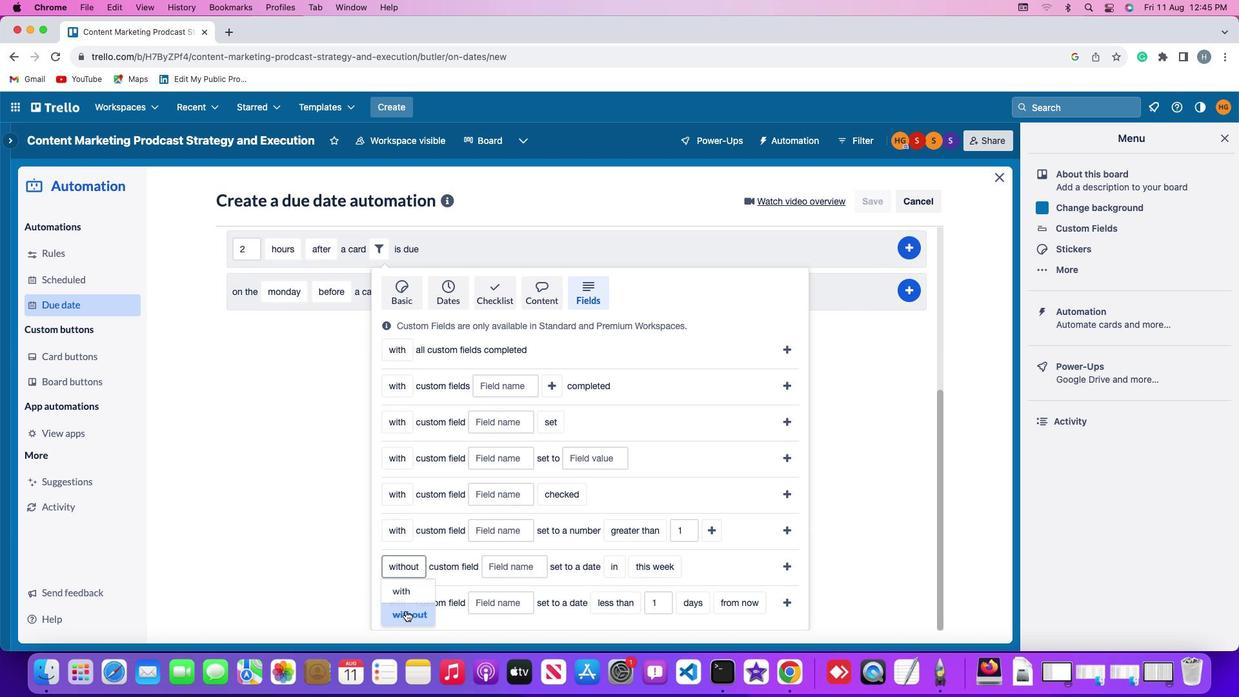 
Action: Mouse pressed left at (399, 616)
Screenshot: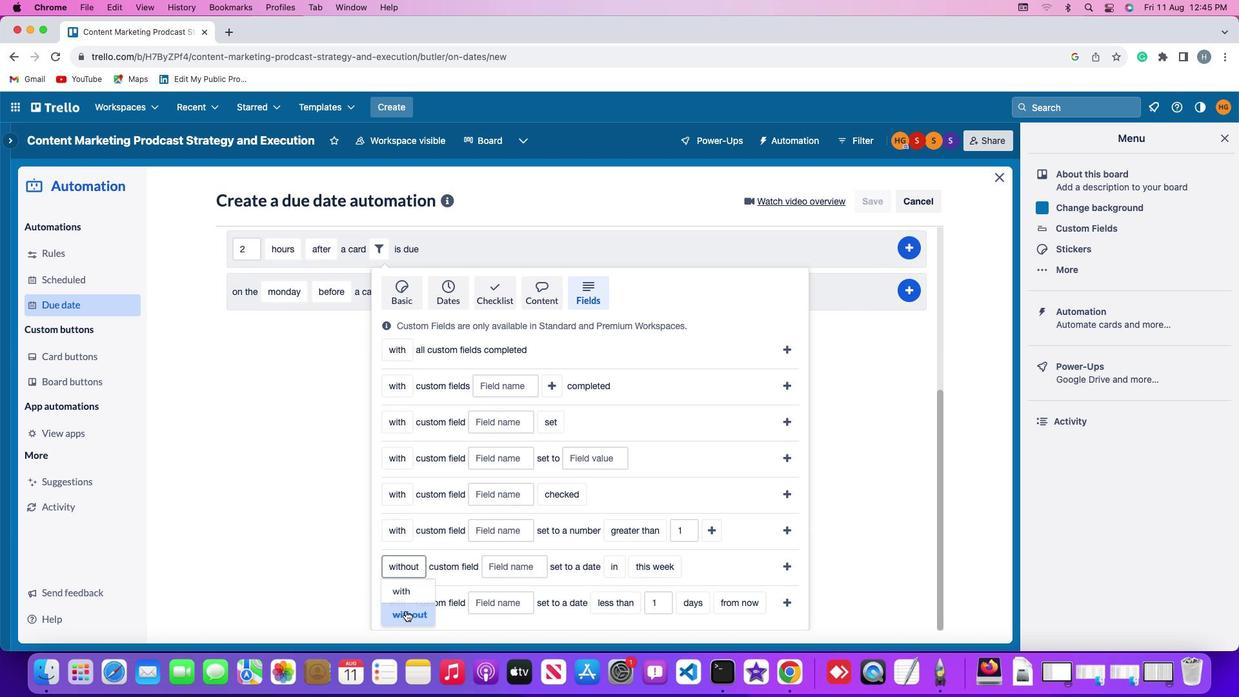 
Action: Mouse moved to (498, 568)
Screenshot: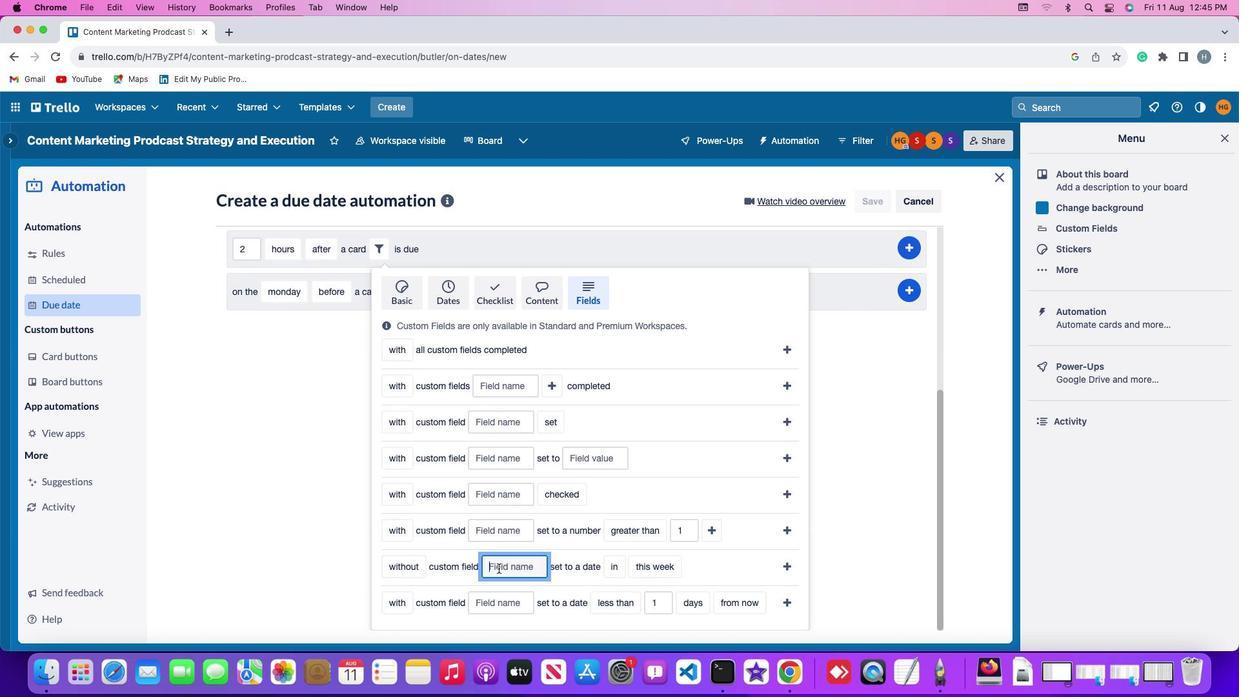 
Action: Mouse pressed left at (498, 568)
Screenshot: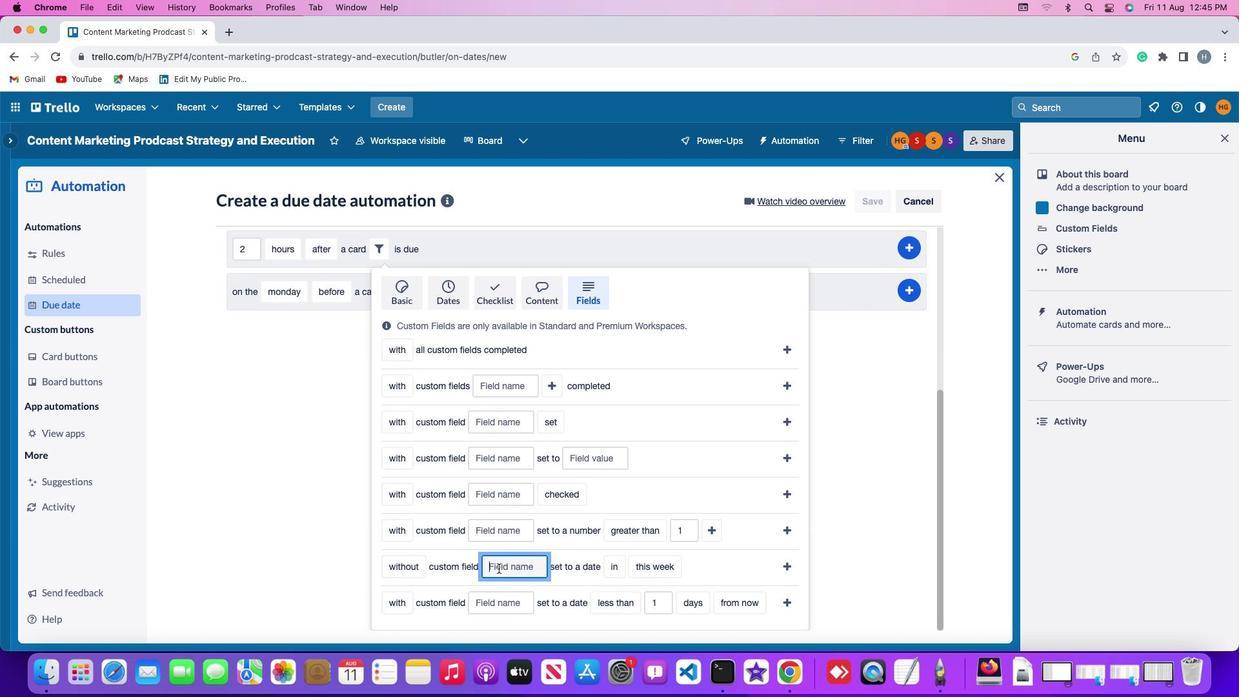 
Action: Mouse moved to (497, 568)
Screenshot: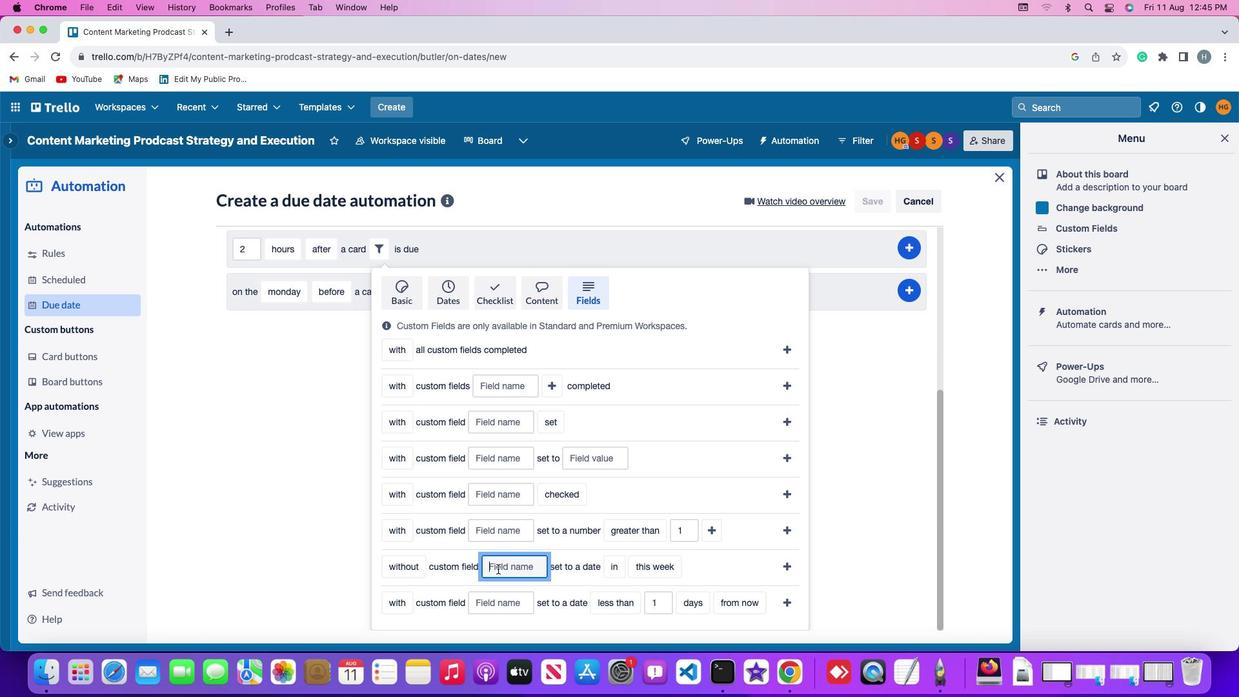 
Action: Key pressed Key.shift'R''e''s''u''m''e'
Screenshot: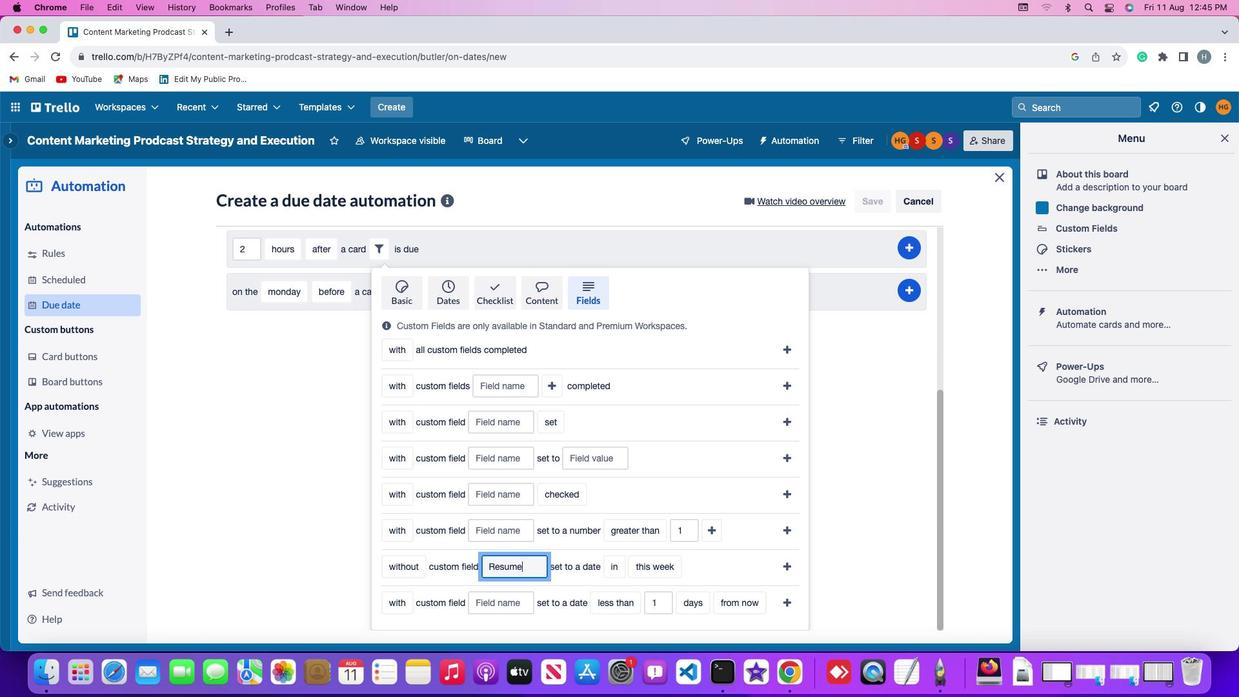 
Action: Mouse moved to (623, 571)
Screenshot: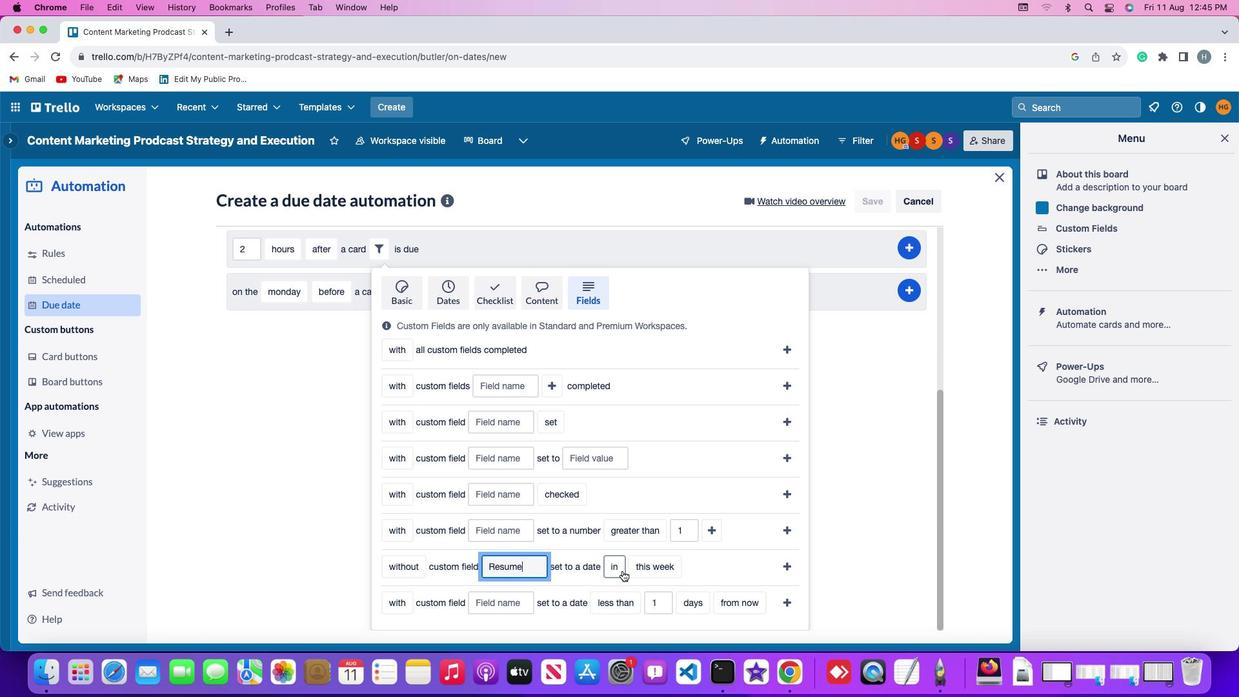 
Action: Mouse pressed left at (623, 571)
Screenshot: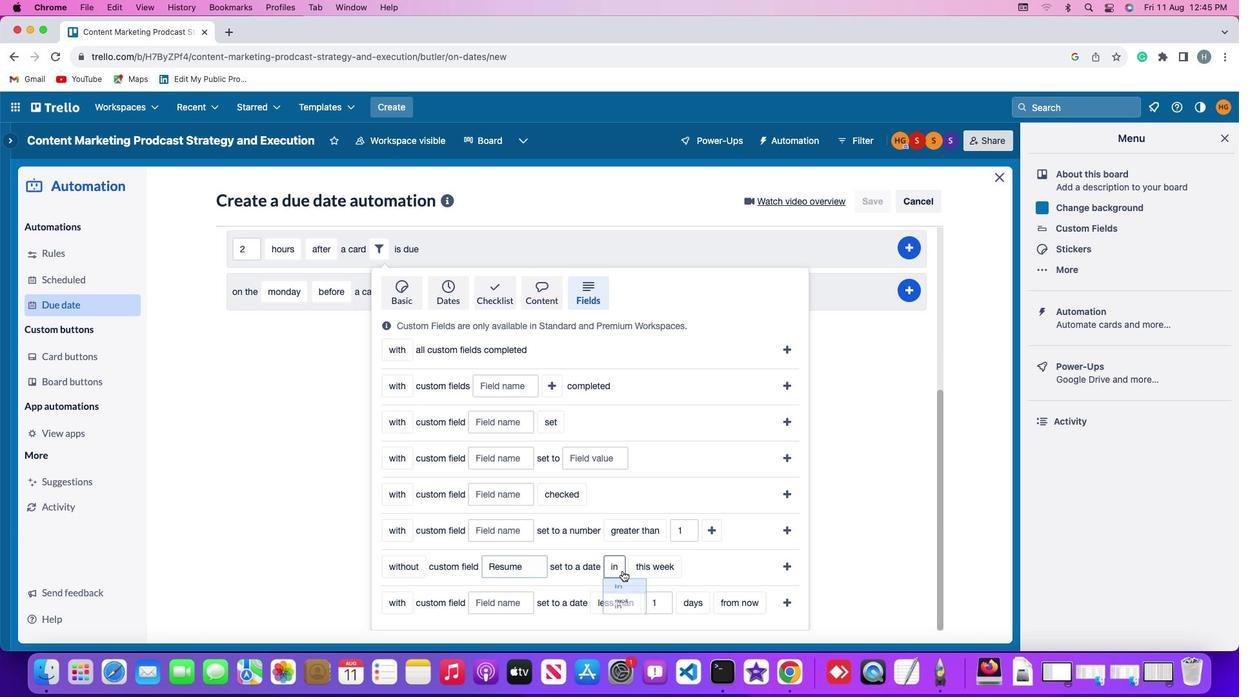 
Action: Mouse moved to (619, 620)
Screenshot: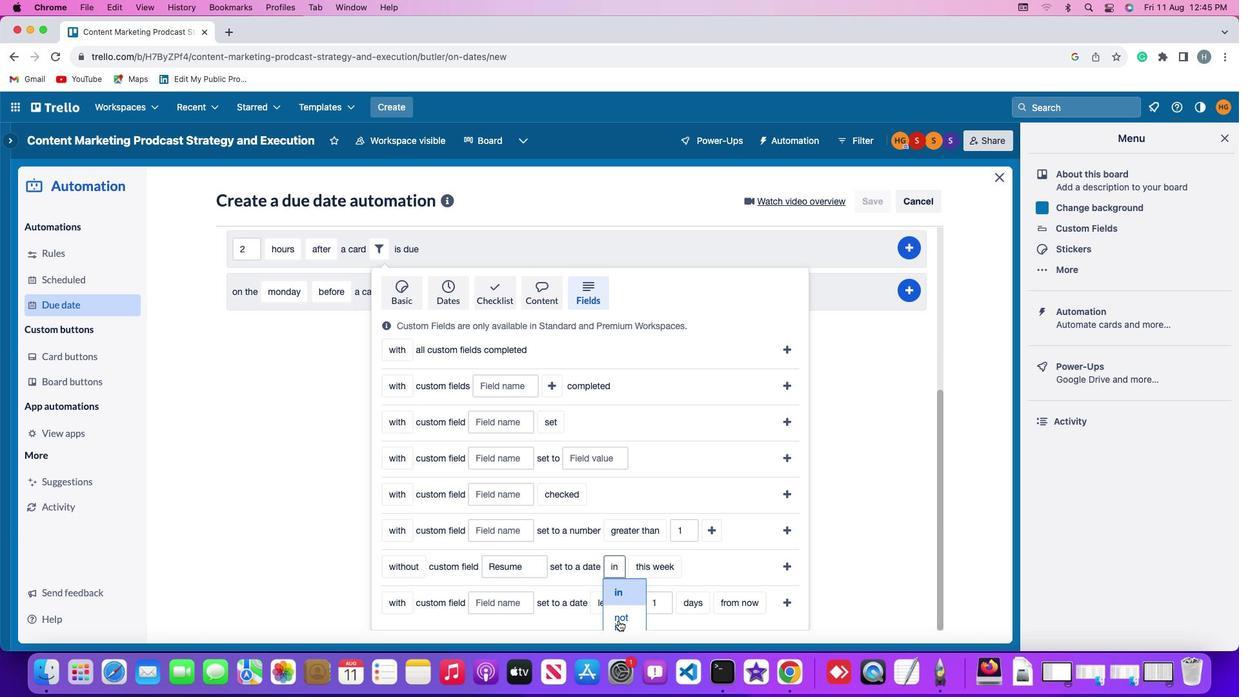 
Action: Mouse pressed left at (619, 620)
Screenshot: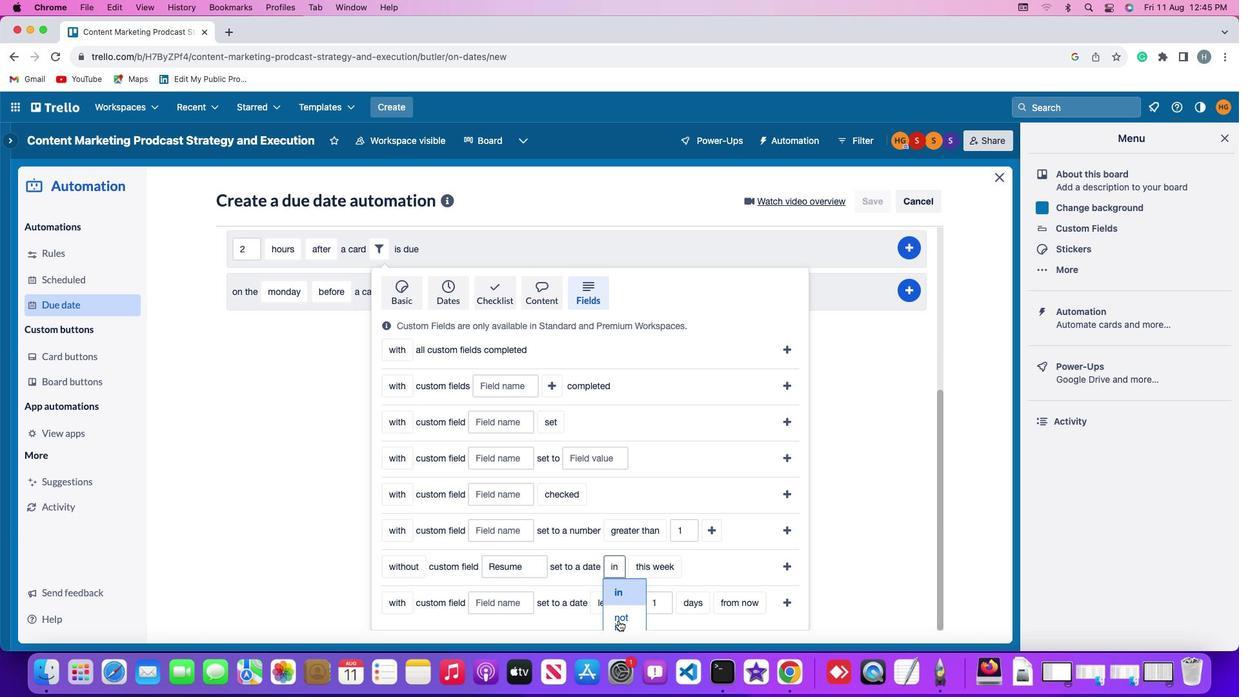 
Action: Mouse moved to (652, 570)
Screenshot: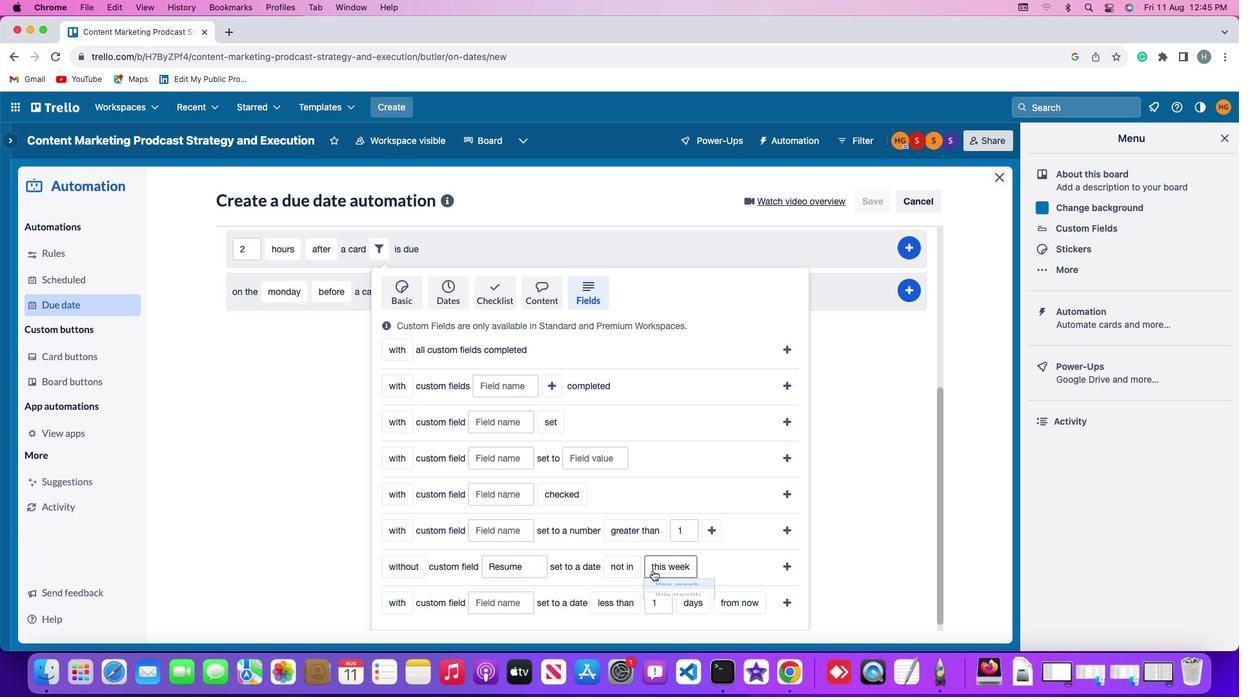 
Action: Mouse pressed left at (652, 570)
Screenshot: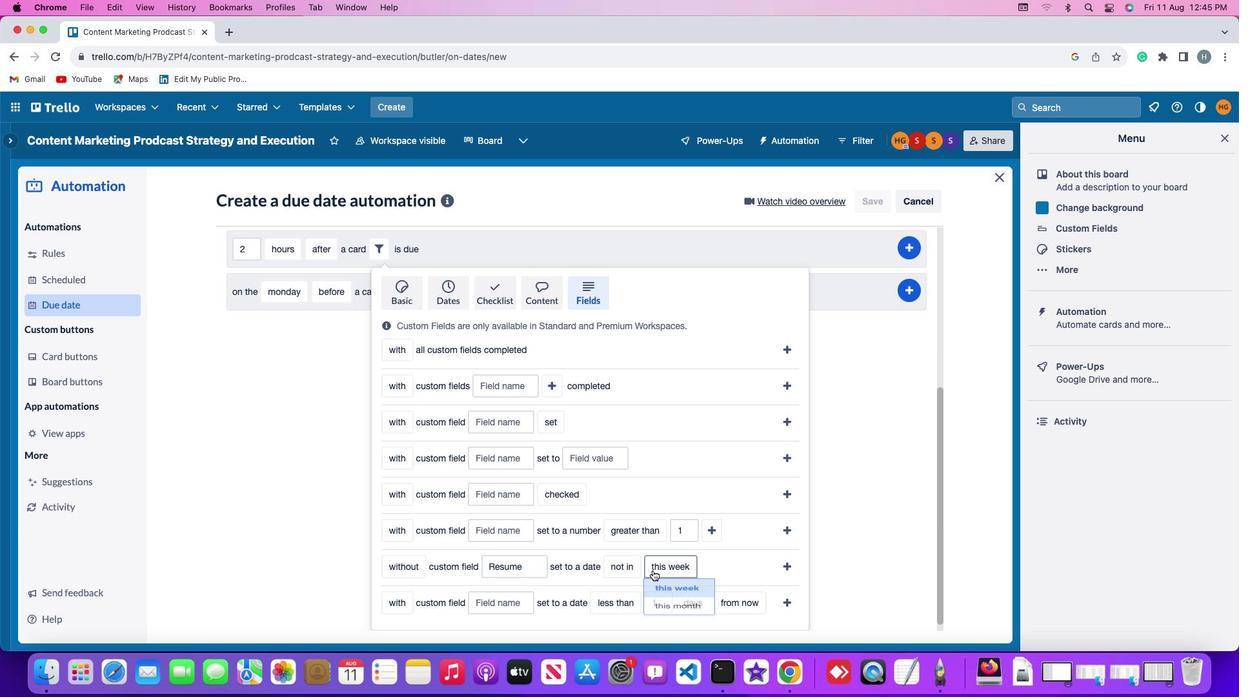 
Action: Mouse moved to (664, 618)
Screenshot: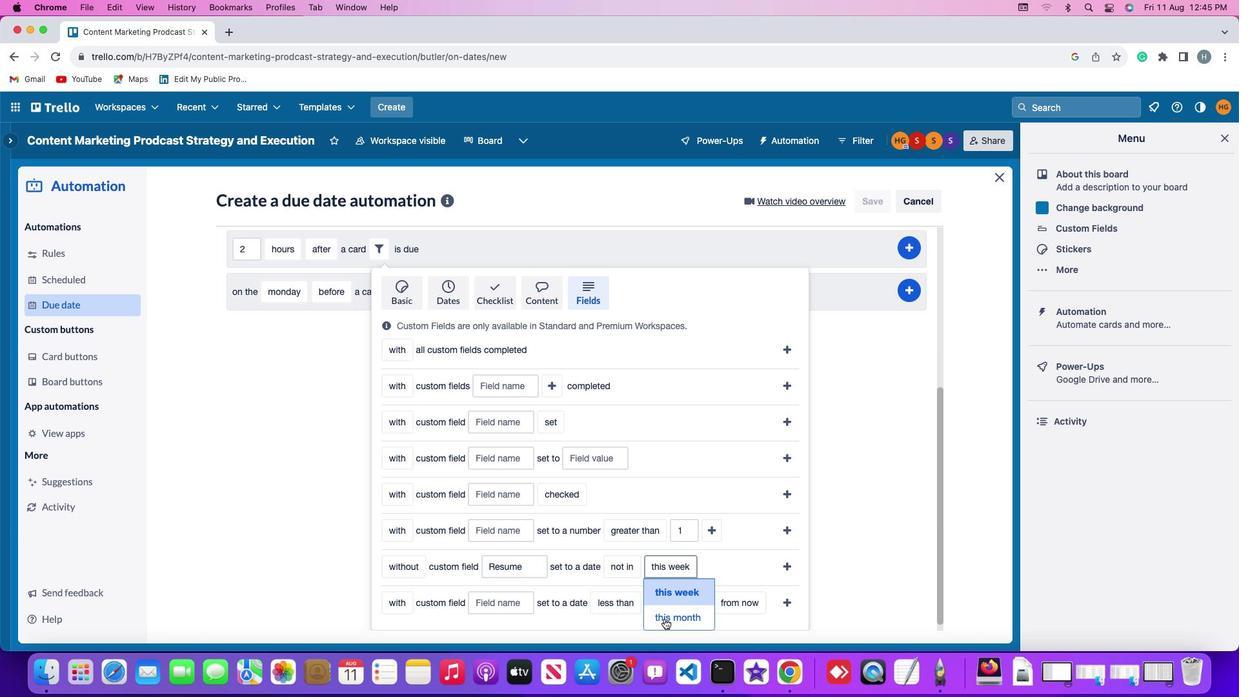 
Action: Mouse pressed left at (664, 618)
Screenshot: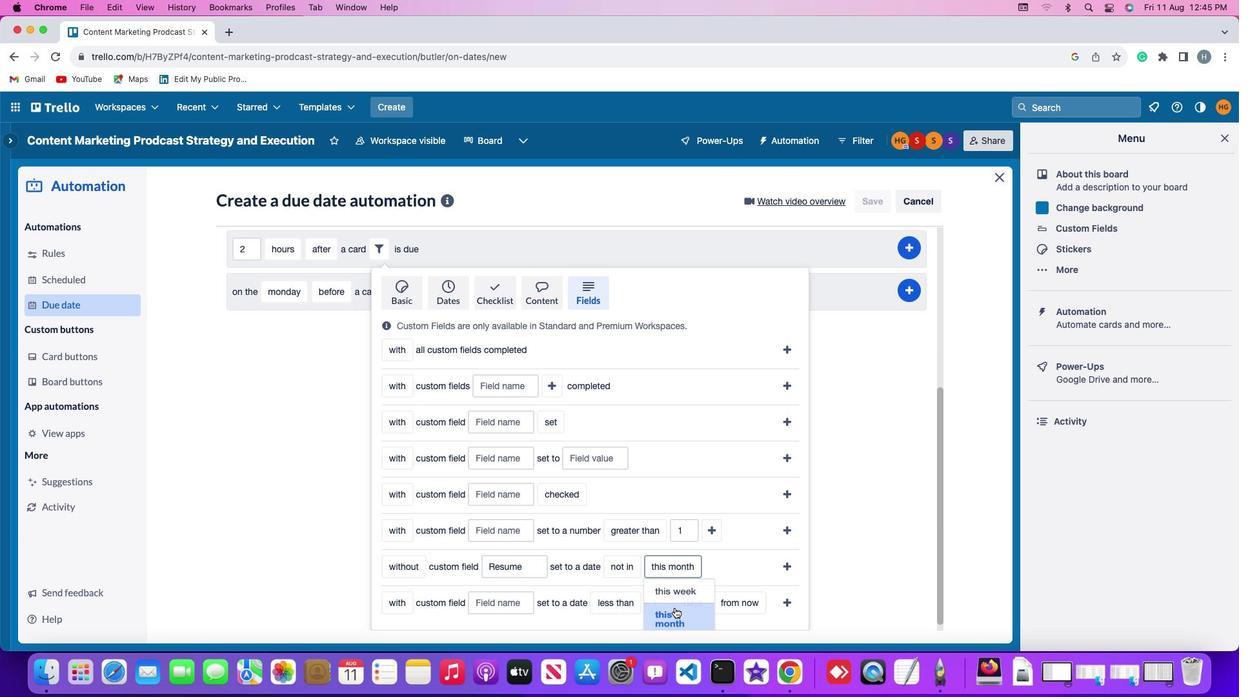 
Action: Mouse moved to (789, 563)
Screenshot: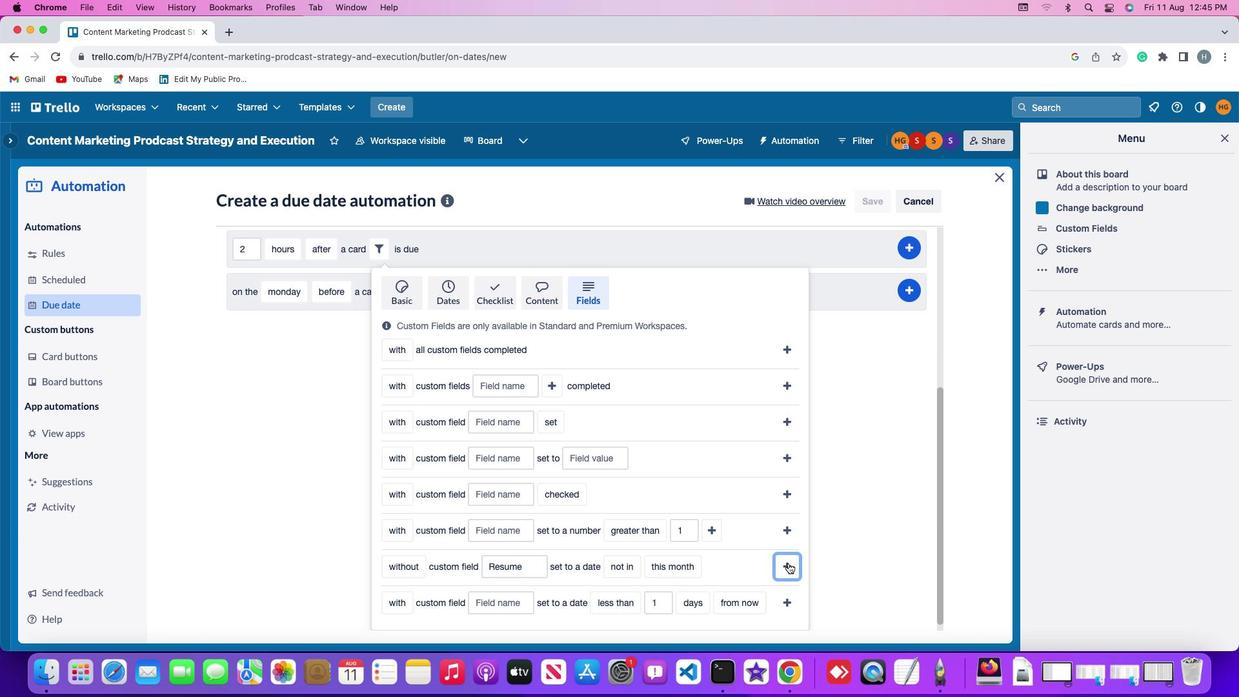 
Action: Mouse pressed left at (789, 563)
Screenshot: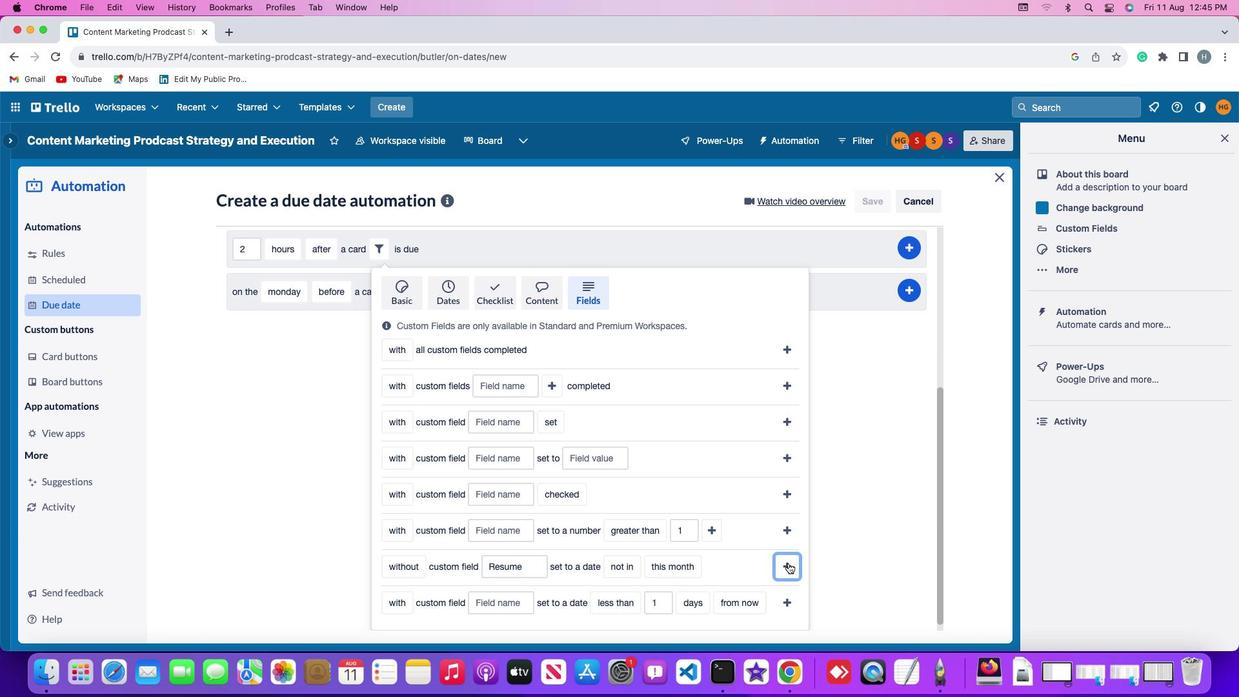 
Action: Mouse moved to (918, 515)
Screenshot: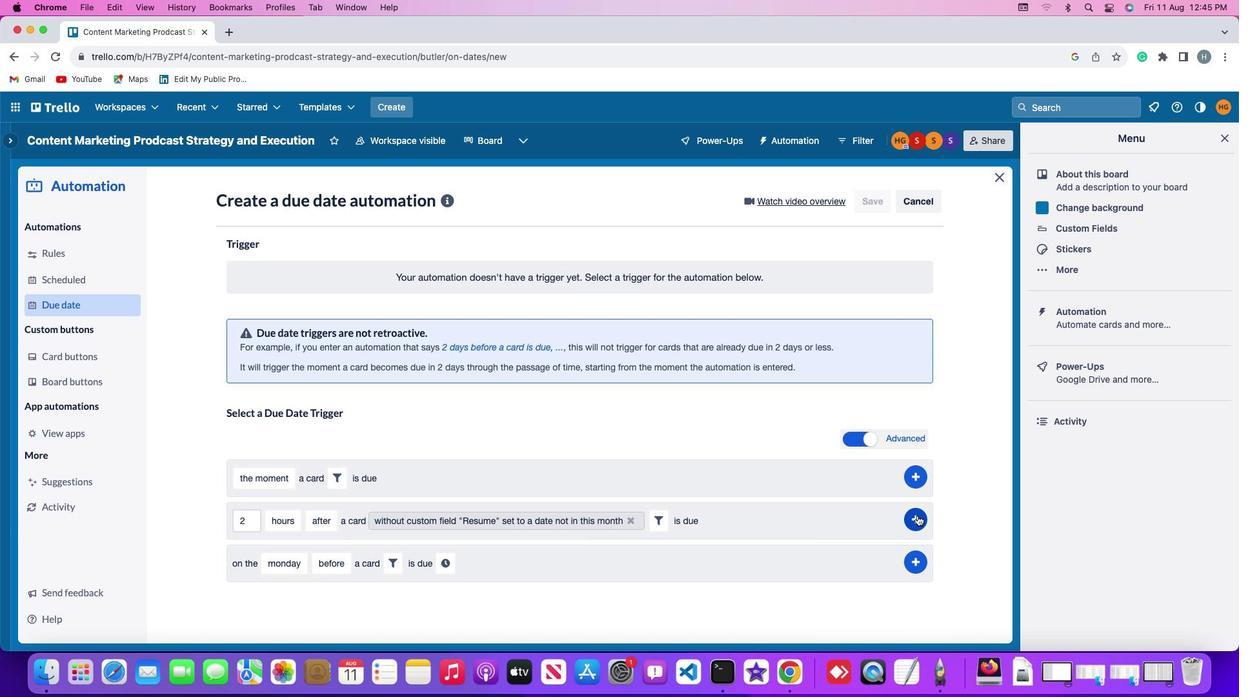 
Action: Mouse pressed left at (918, 515)
Screenshot: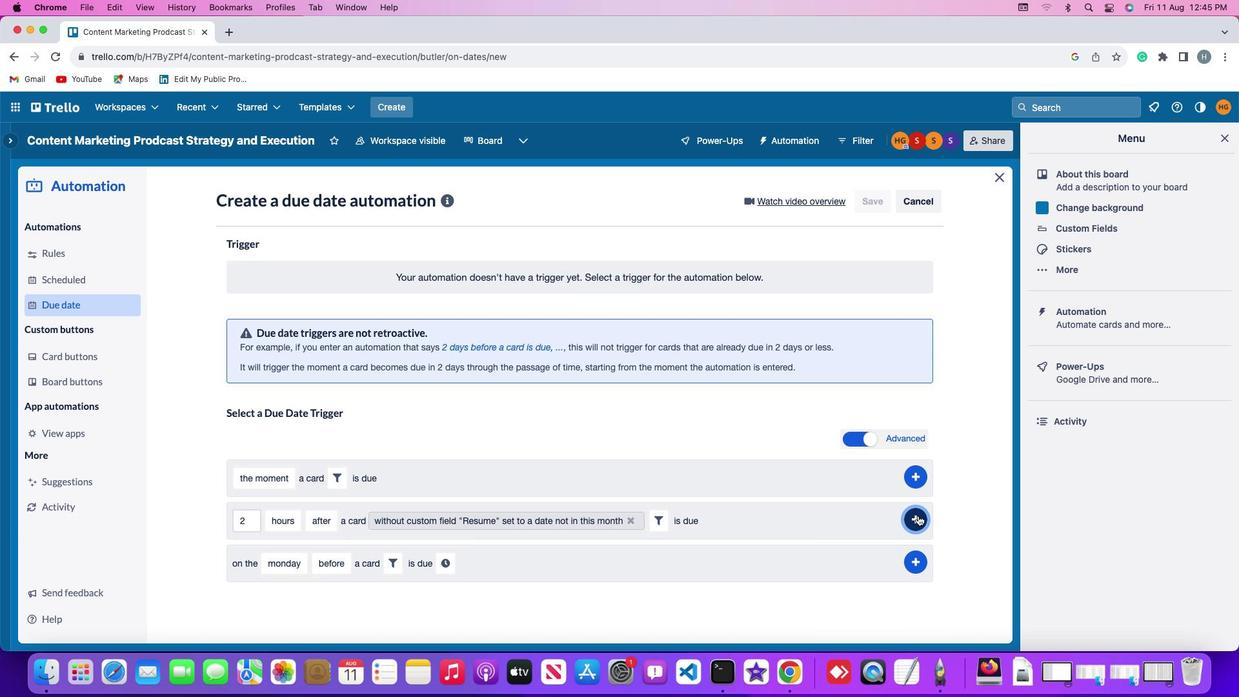 
Action: Mouse moved to (969, 421)
Screenshot: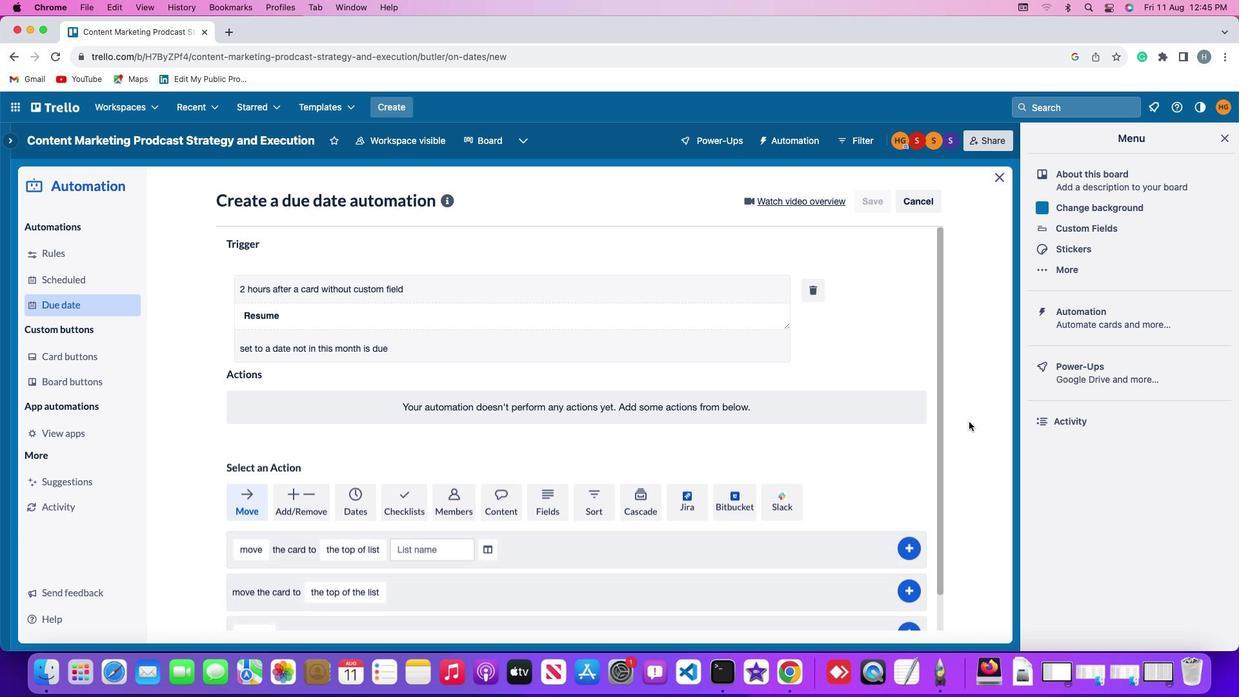 
